 Task: Look for space in Côte-Saint-Luc, Canada from 9th June, 2023 to 16th June, 2023 for 2 adults in price range Rs.8000 to Rs.16000. Place can be entire place with 2 bedrooms having 2 beds and 1 bathroom. Property type can be house, flat, guest house. Booking option can be shelf check-in. Required host language is English.
Action: Mouse moved to (434, 87)
Screenshot: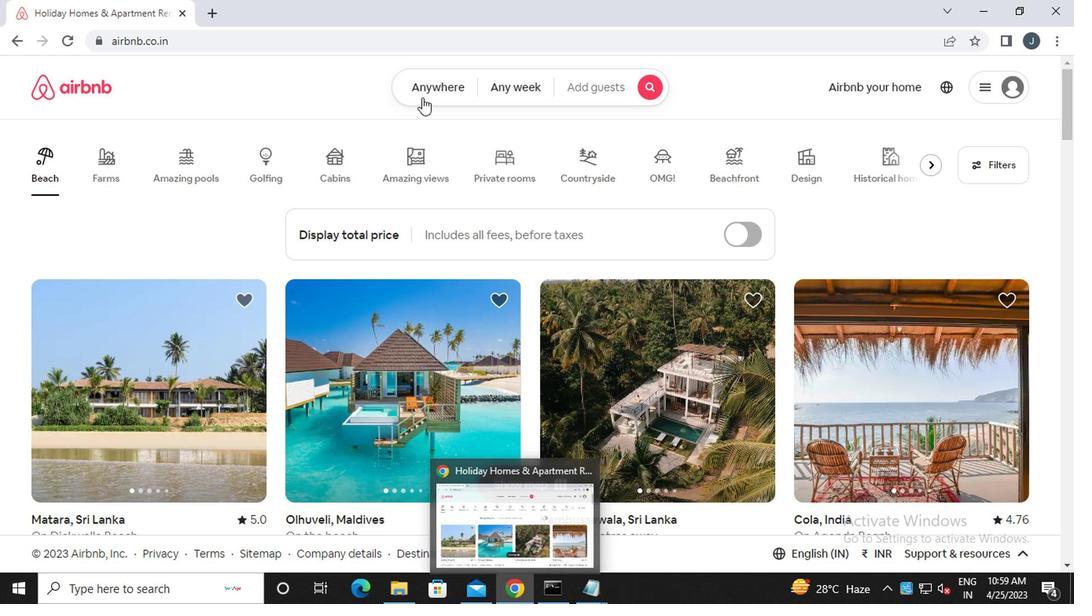 
Action: Mouse pressed left at (434, 87)
Screenshot: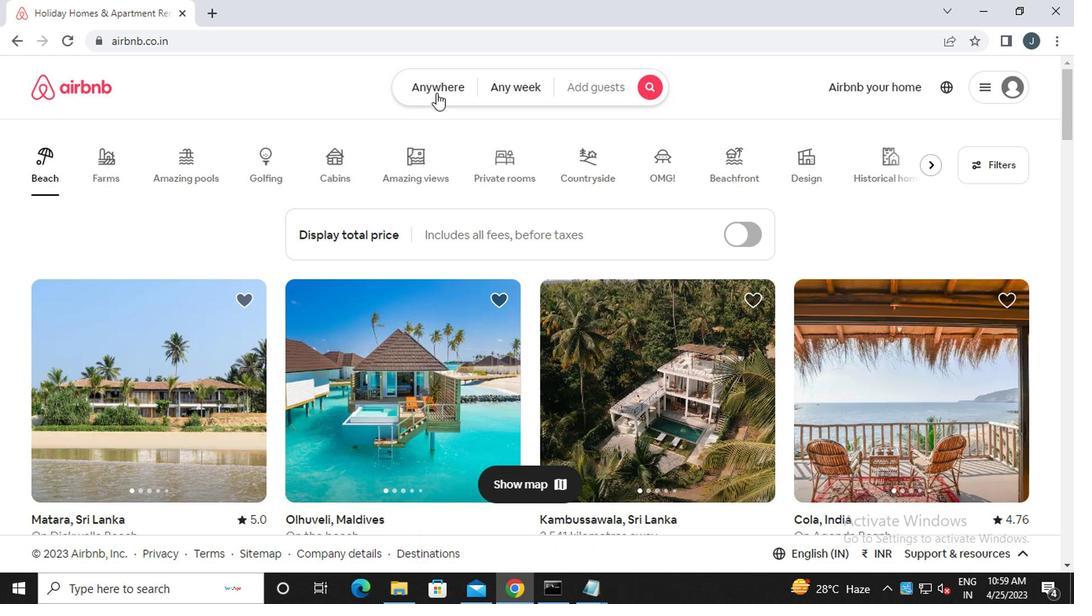 
Action: Mouse moved to (299, 146)
Screenshot: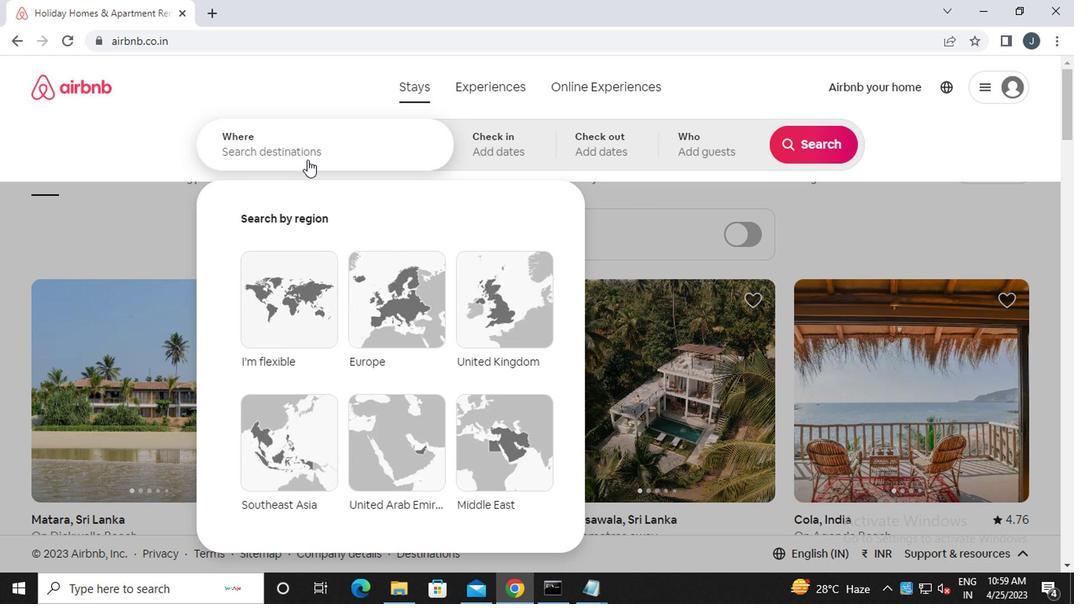 
Action: Mouse pressed left at (299, 146)
Screenshot: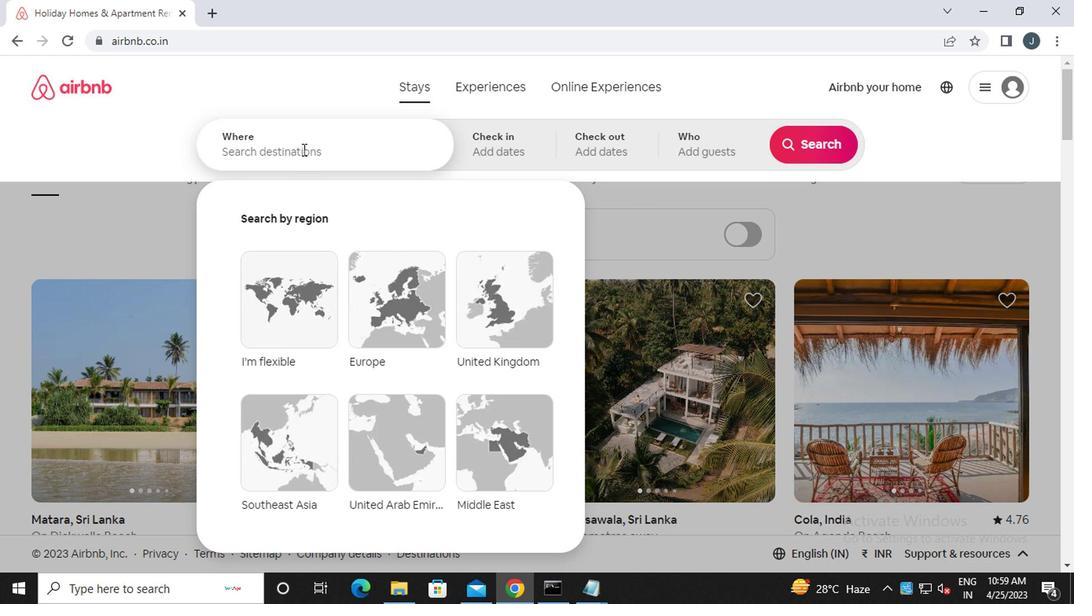 
Action: Key pressed c<Key.caps_lock>ote-<Key.caps_lock>s<Key.caps_lock>aint-<Key.caps_lock>luc,<Key.backspace><Key.backspace><Key.backspace><Key.caps_lock>uc,<Key.caps_lock>c<Key.caps_lock>anada
Screenshot: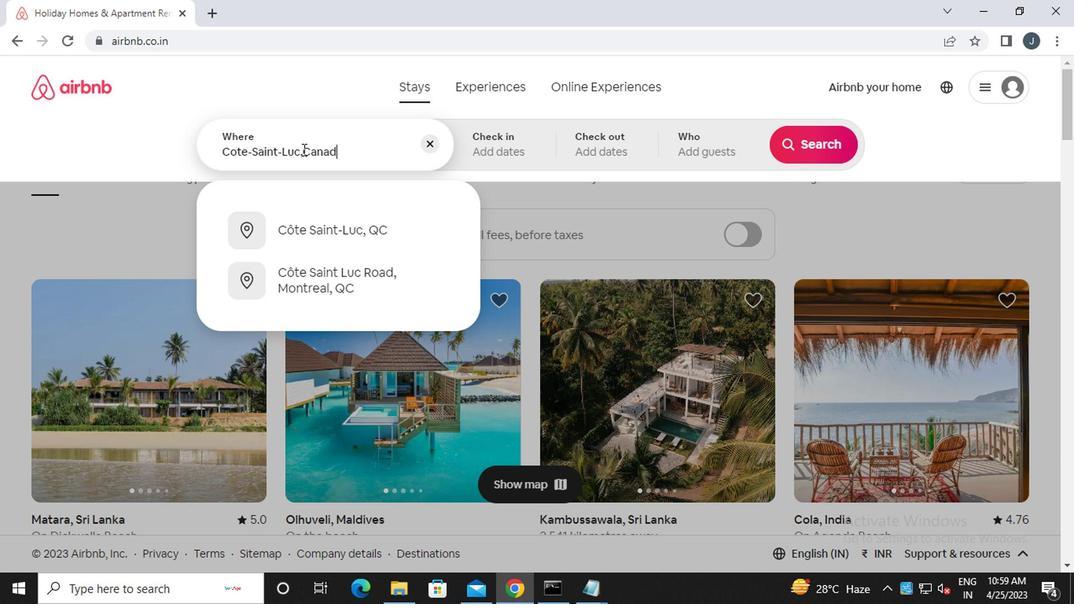 
Action: Mouse moved to (488, 142)
Screenshot: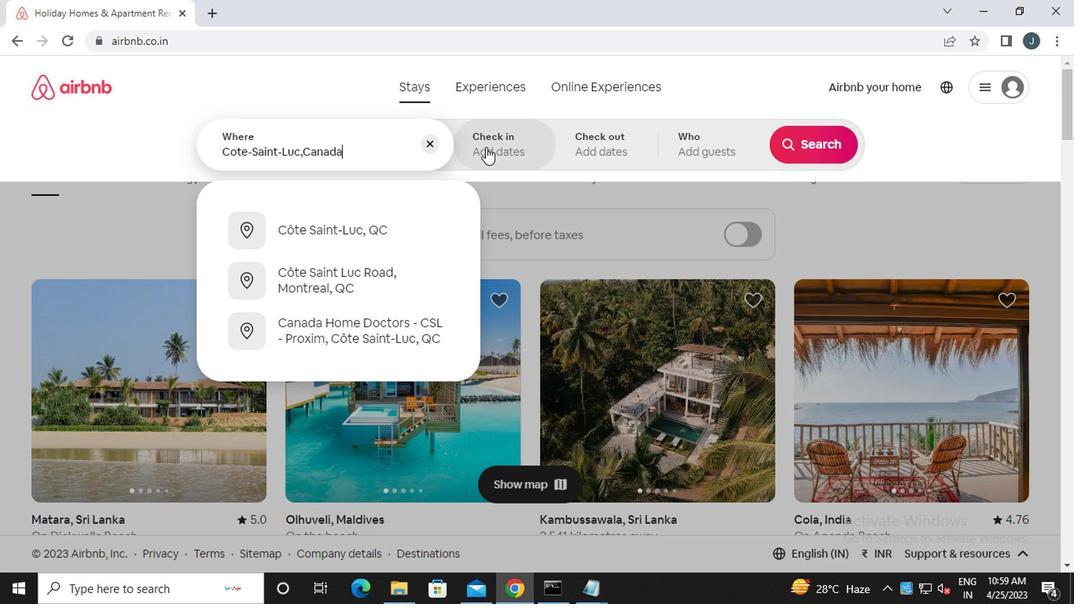 
Action: Mouse pressed left at (488, 142)
Screenshot: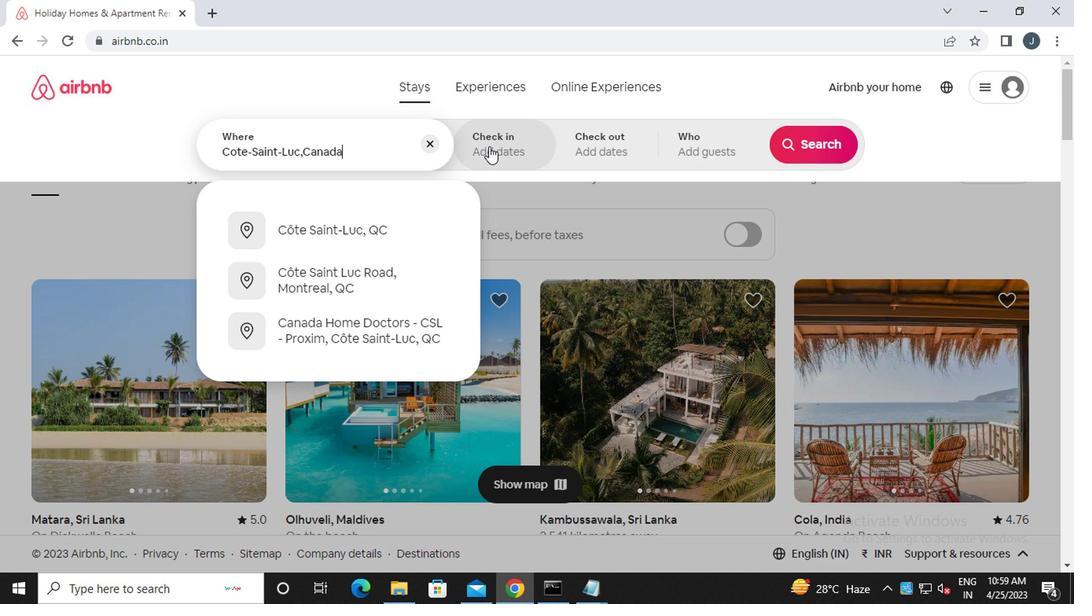 
Action: Mouse moved to (799, 271)
Screenshot: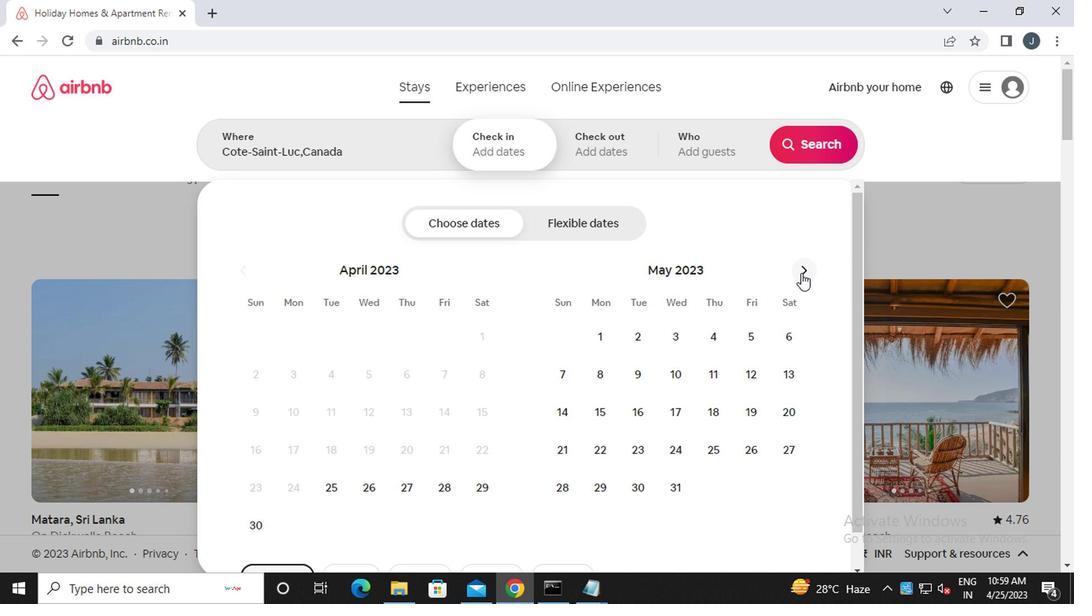 
Action: Mouse pressed left at (799, 271)
Screenshot: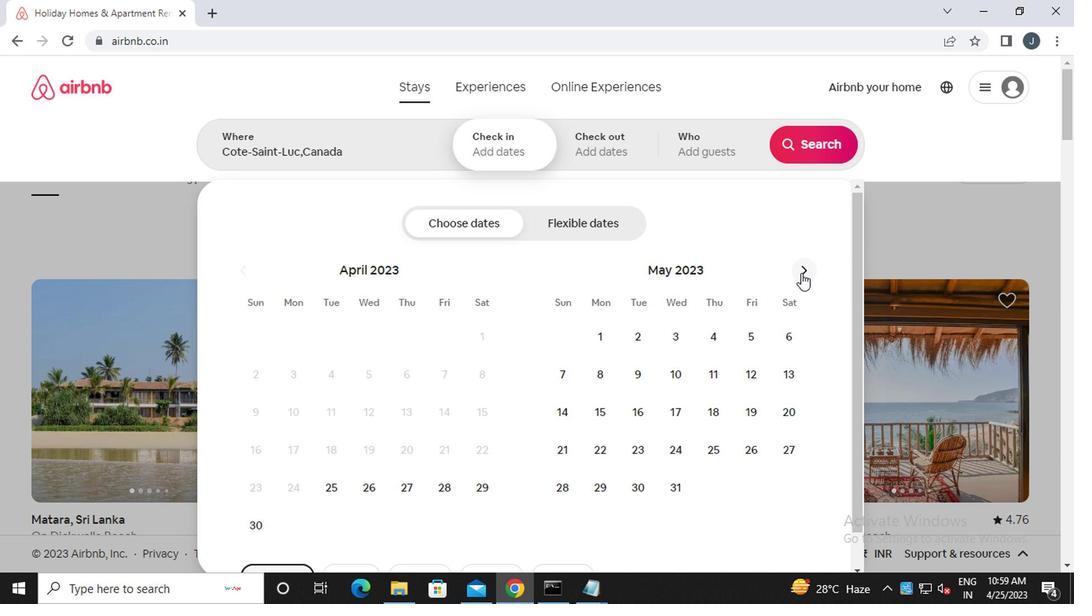 
Action: Mouse moved to (750, 378)
Screenshot: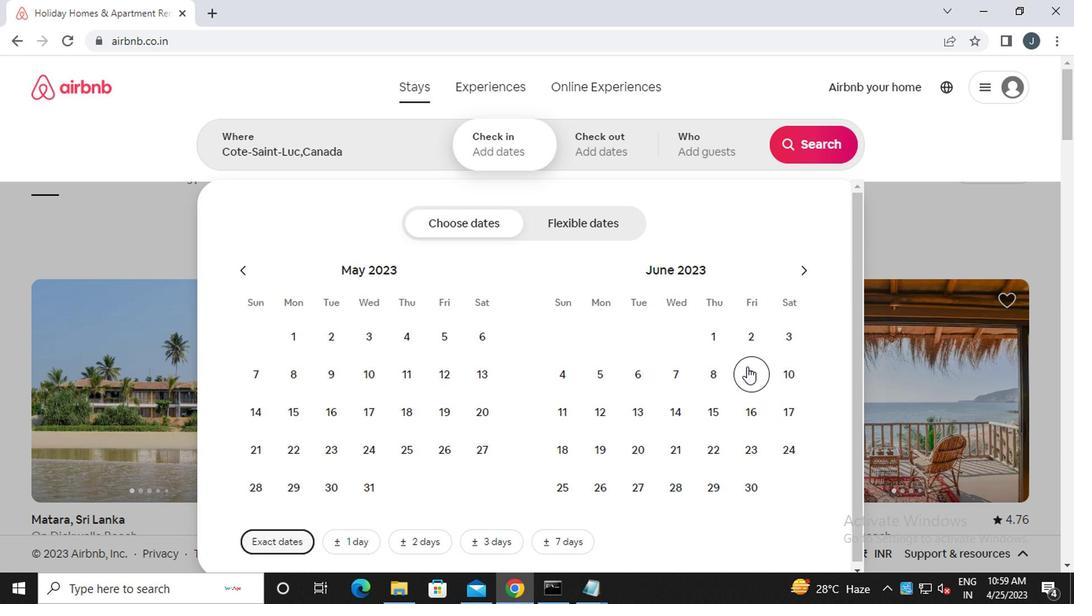 
Action: Mouse pressed left at (750, 378)
Screenshot: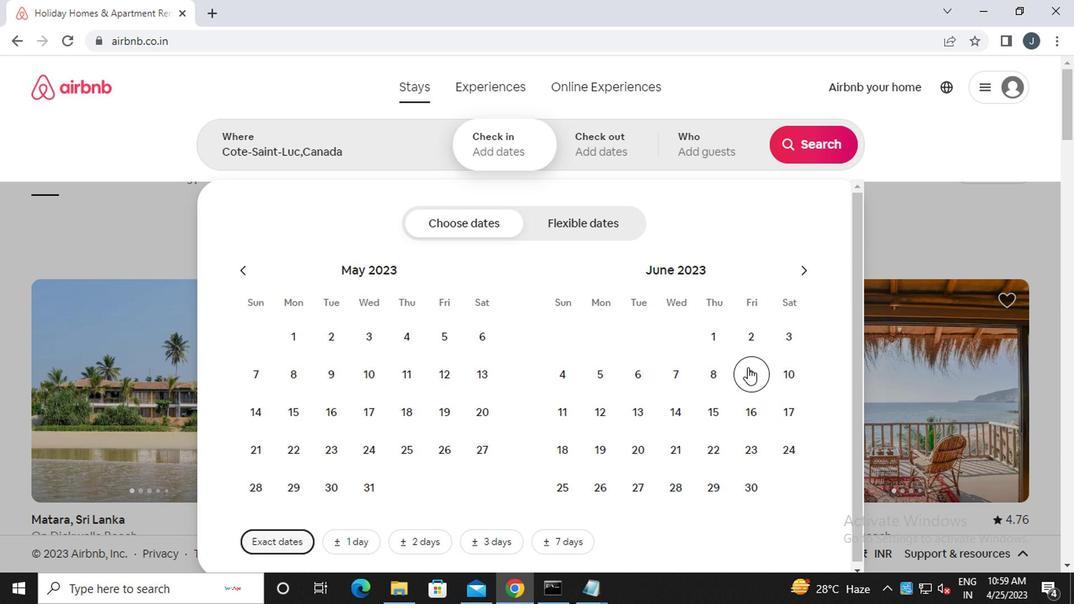 
Action: Mouse moved to (750, 412)
Screenshot: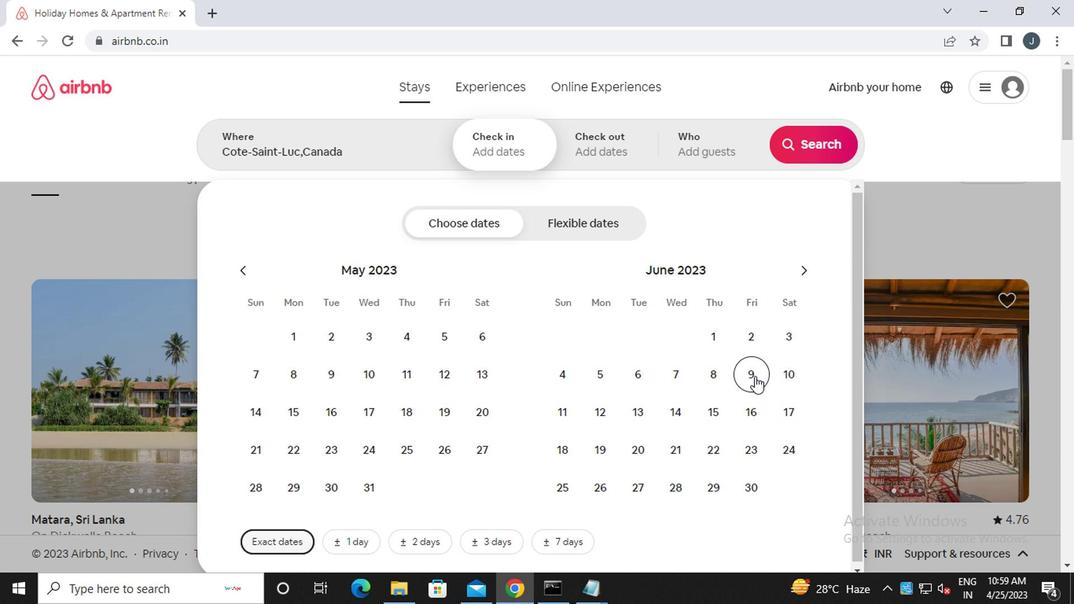 
Action: Mouse pressed left at (750, 412)
Screenshot: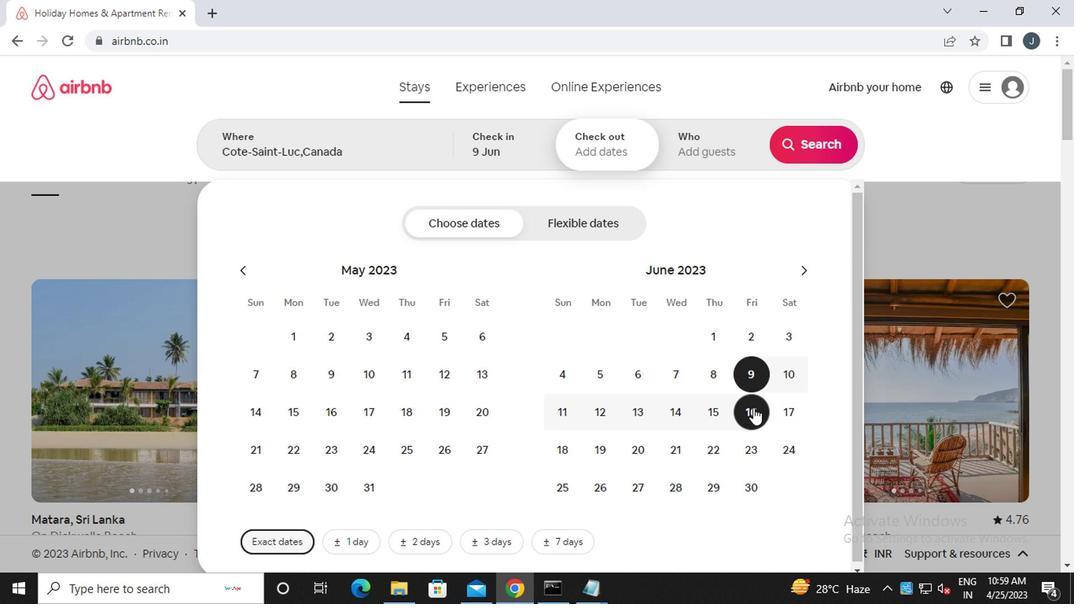 
Action: Mouse moved to (717, 152)
Screenshot: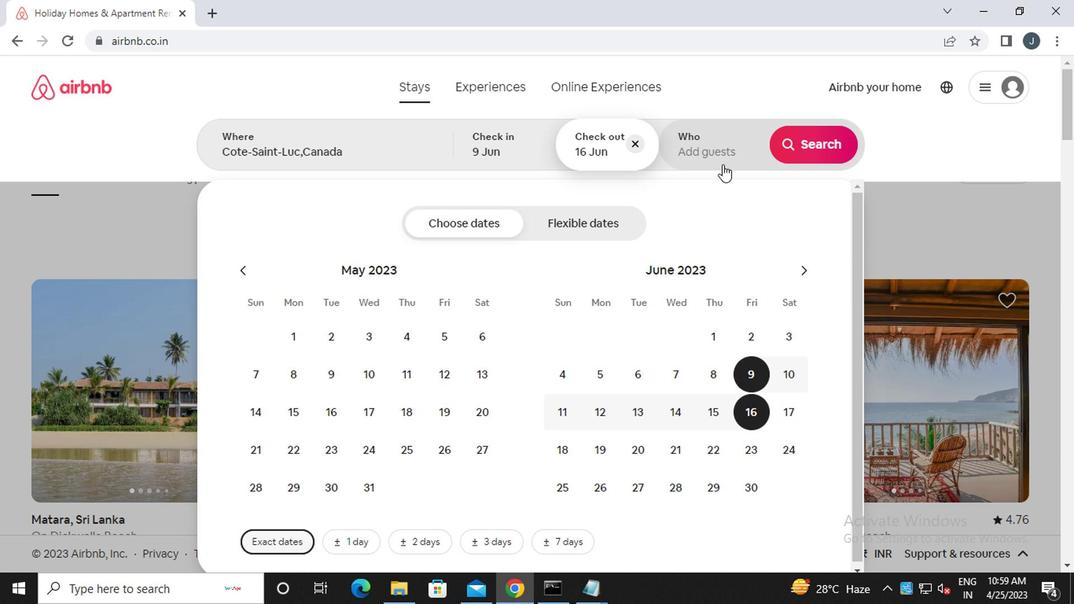 
Action: Mouse pressed left at (717, 152)
Screenshot: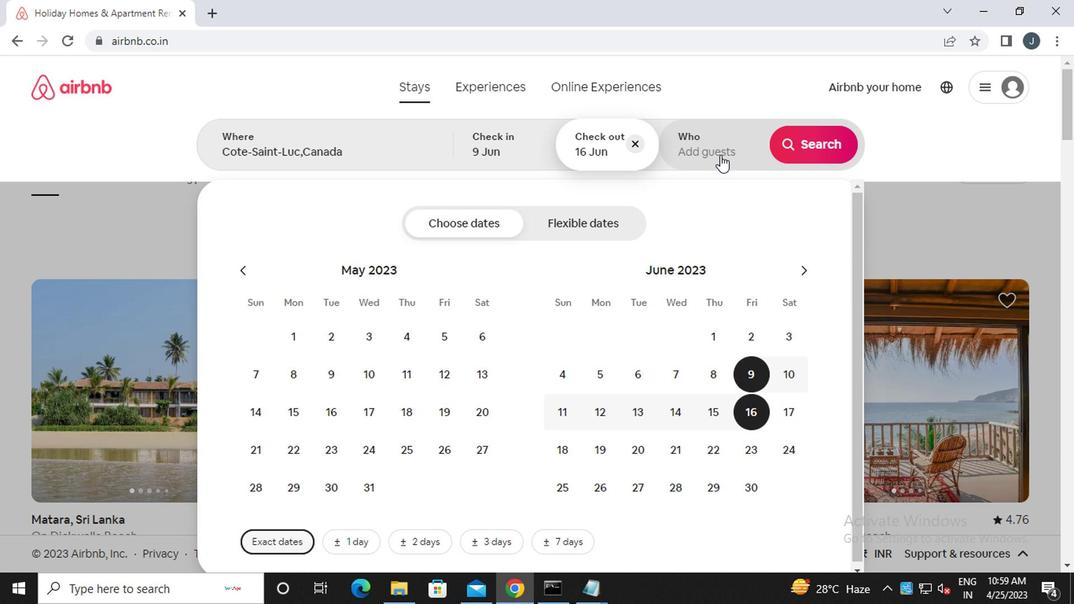 
Action: Mouse moved to (815, 235)
Screenshot: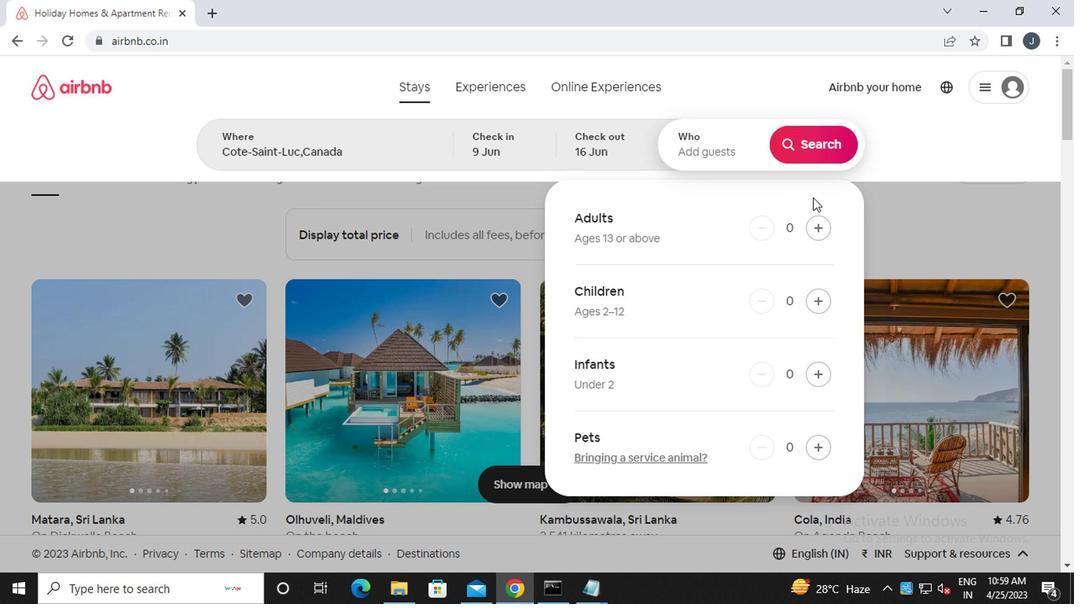 
Action: Mouse pressed left at (815, 235)
Screenshot: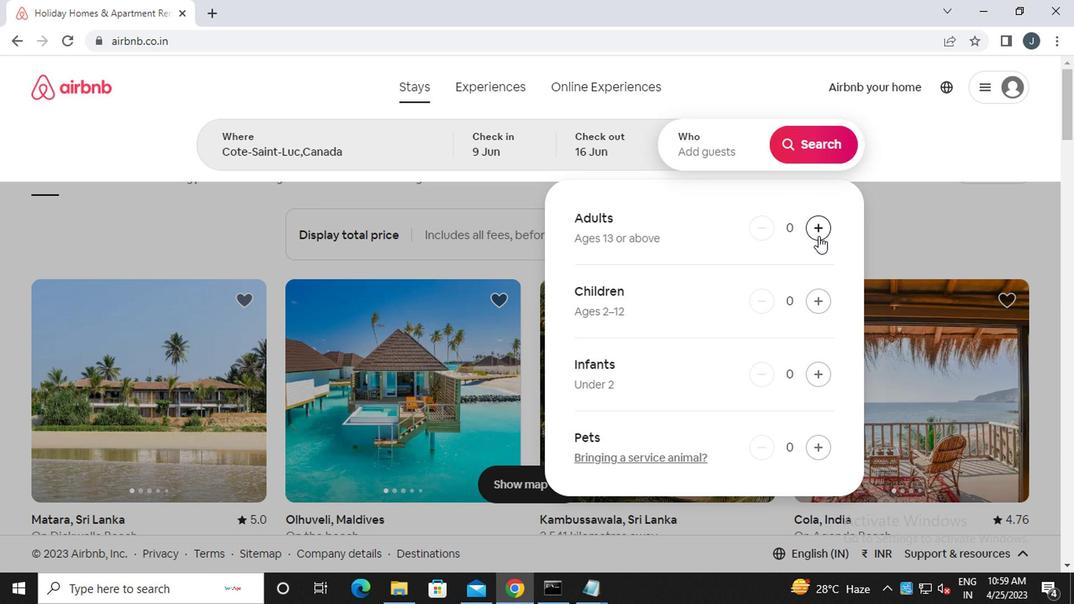 
Action: Mouse pressed left at (815, 235)
Screenshot: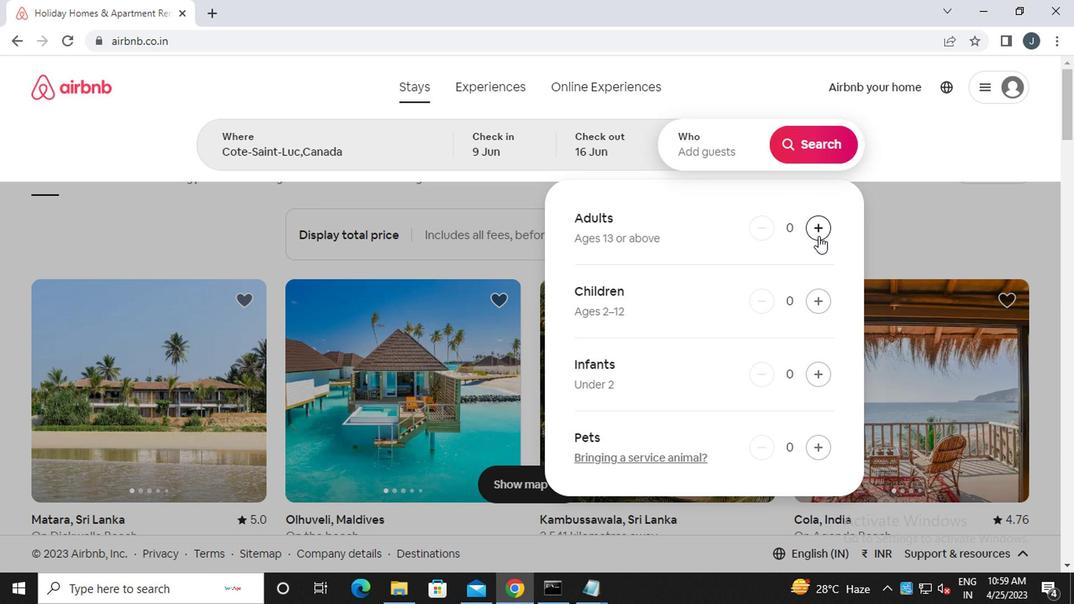 
Action: Mouse moved to (815, 143)
Screenshot: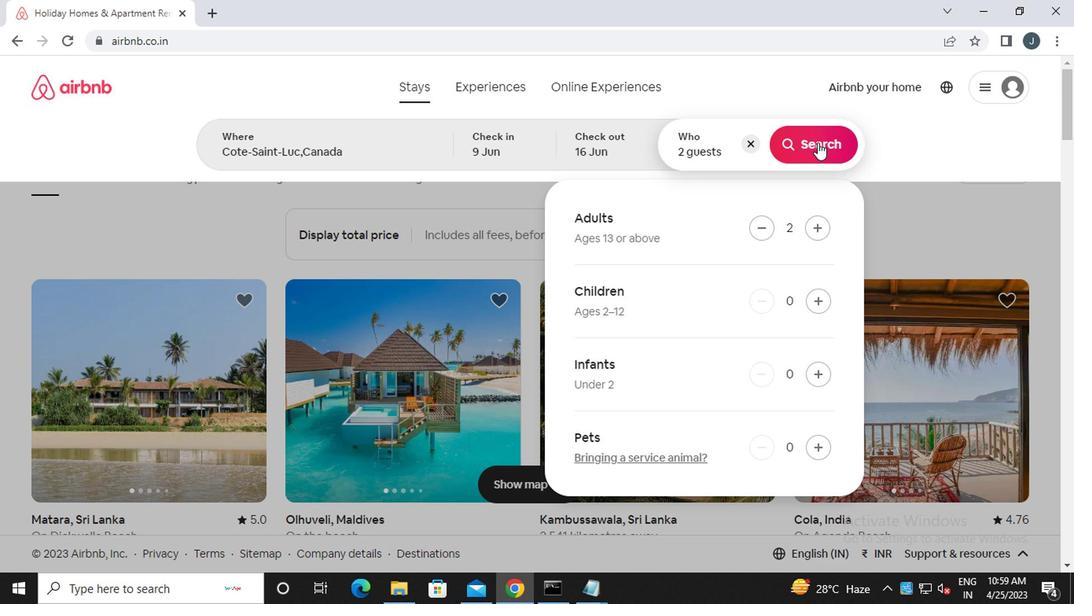 
Action: Mouse pressed left at (815, 143)
Screenshot: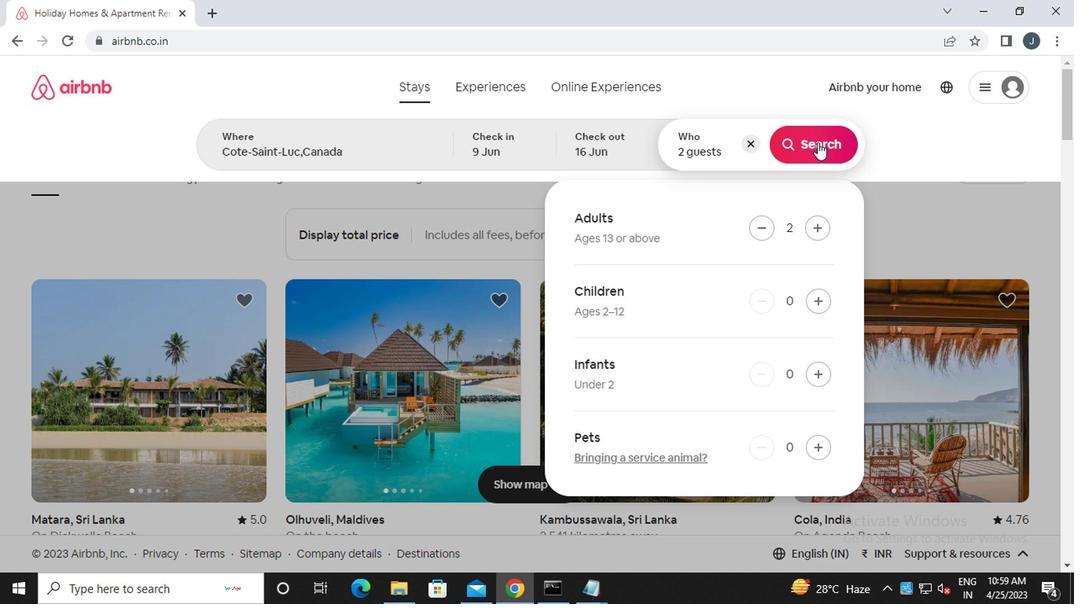 
Action: Mouse moved to (1020, 141)
Screenshot: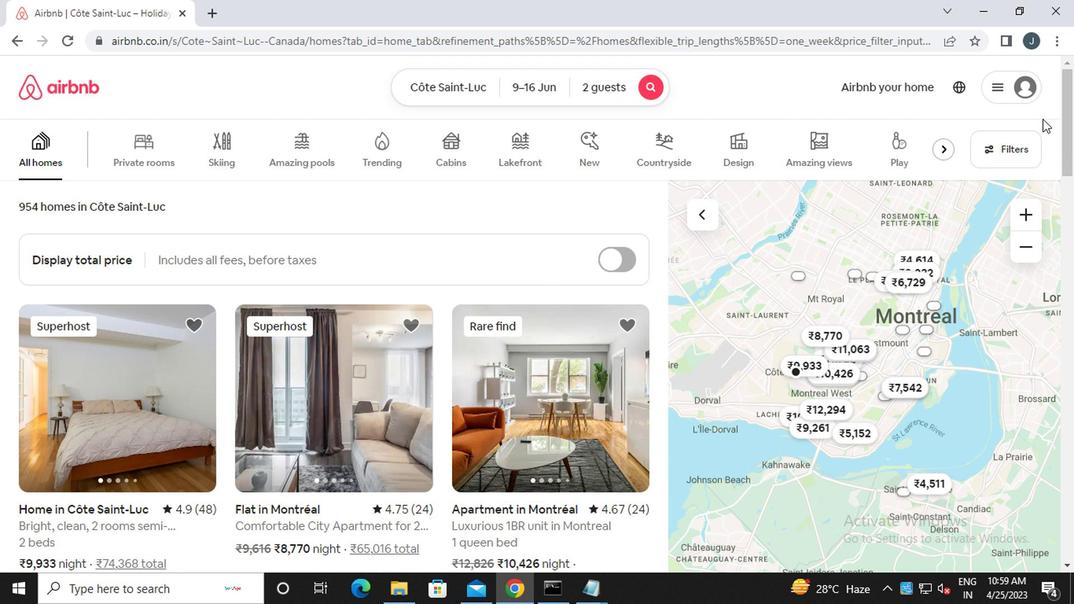 
Action: Mouse pressed left at (1020, 141)
Screenshot: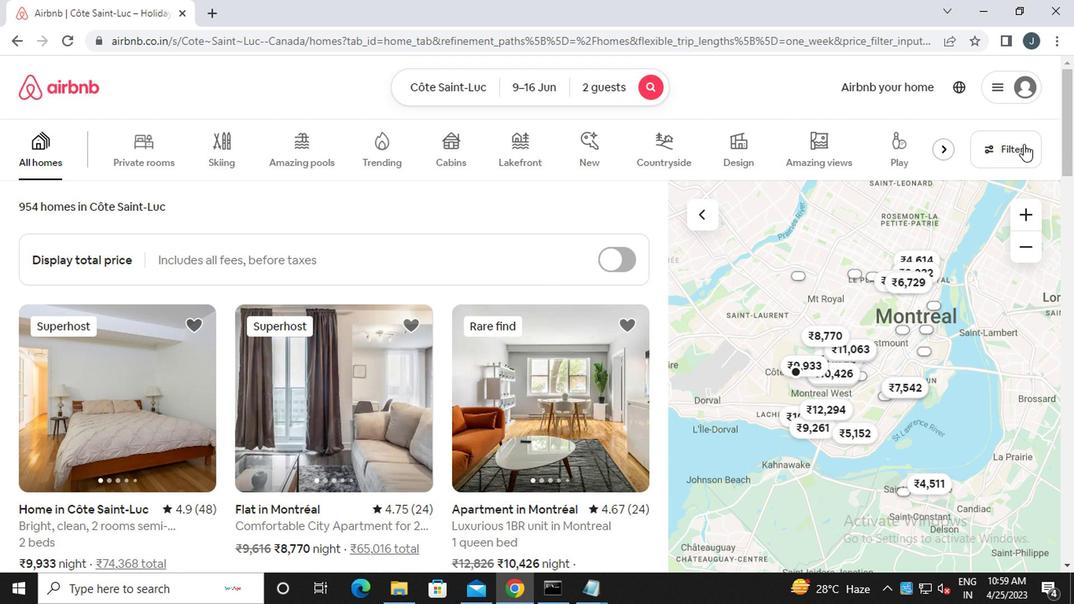 
Action: Mouse moved to (381, 354)
Screenshot: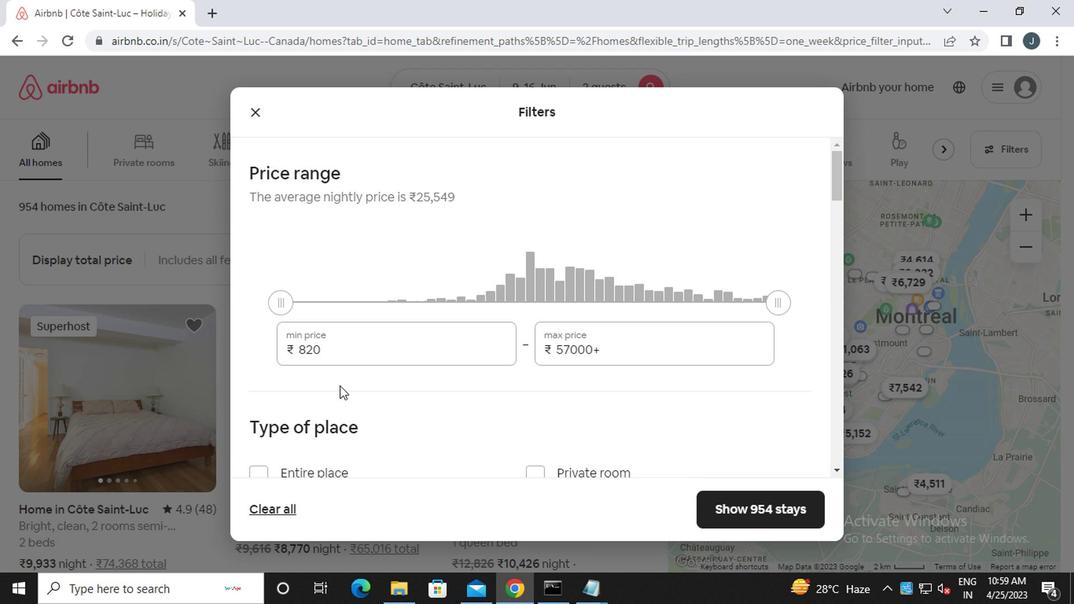
Action: Mouse pressed left at (381, 354)
Screenshot: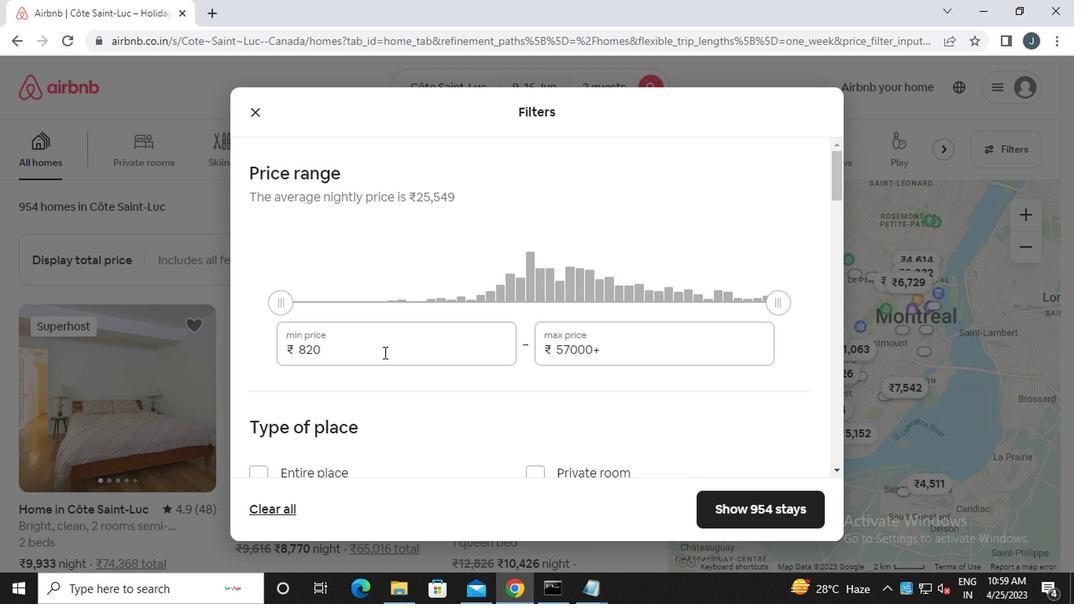 
Action: Mouse moved to (381, 352)
Screenshot: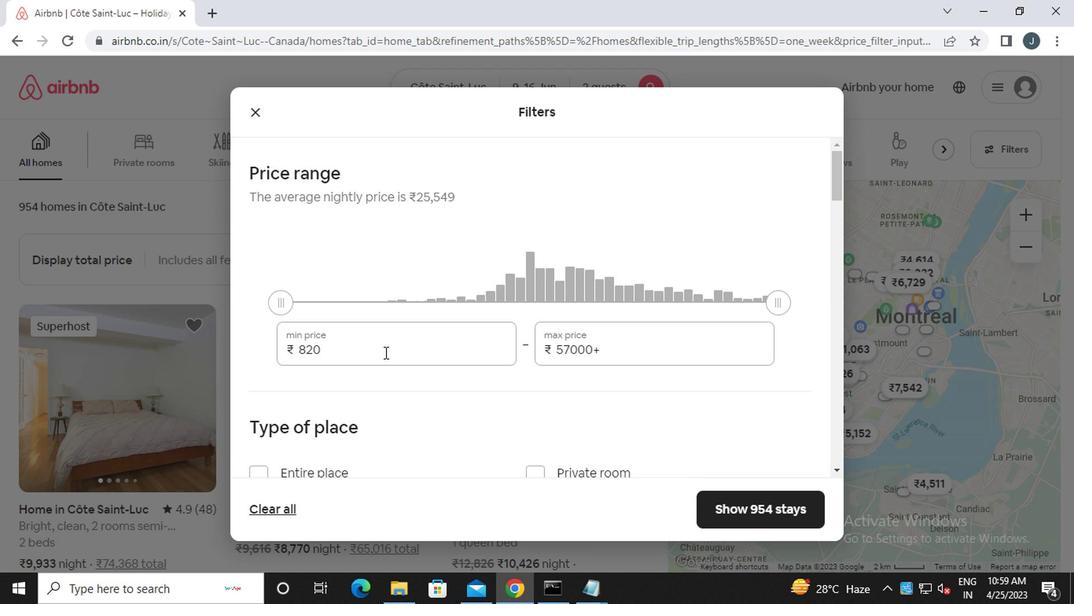 
Action: Key pressed <Key.backspace><Key.backspace><<96>><<96>><<96>>
Screenshot: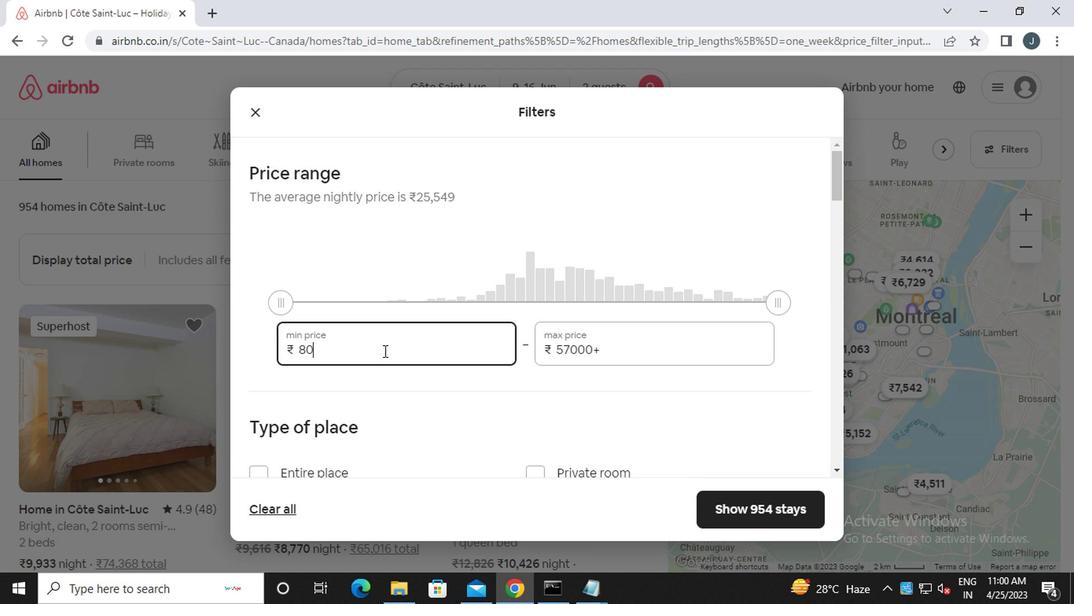
Action: Mouse moved to (625, 342)
Screenshot: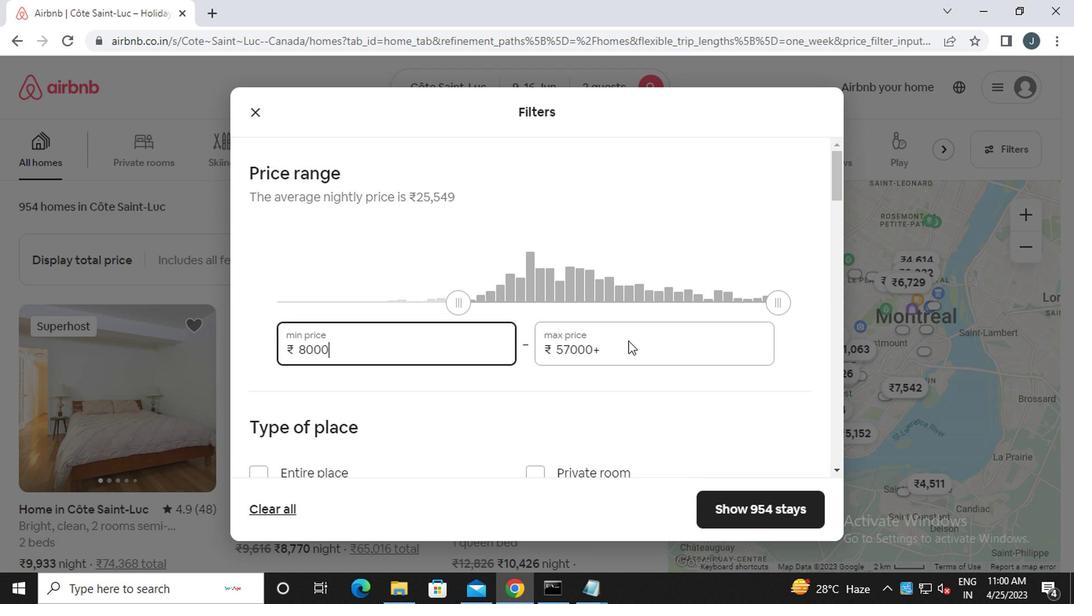 
Action: Mouse pressed left at (625, 342)
Screenshot: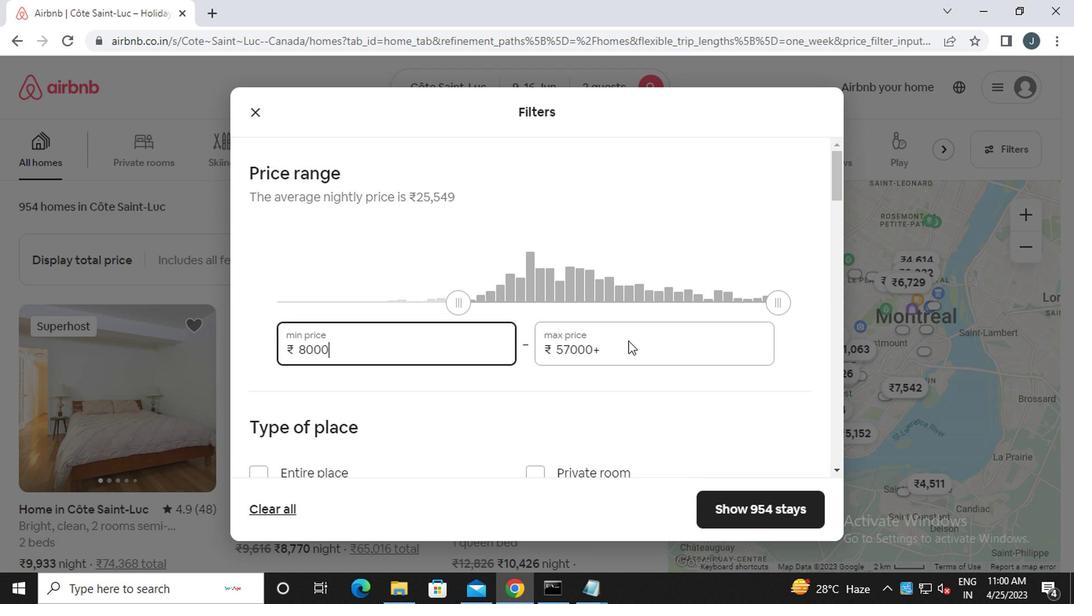 
Action: Mouse moved to (616, 341)
Screenshot: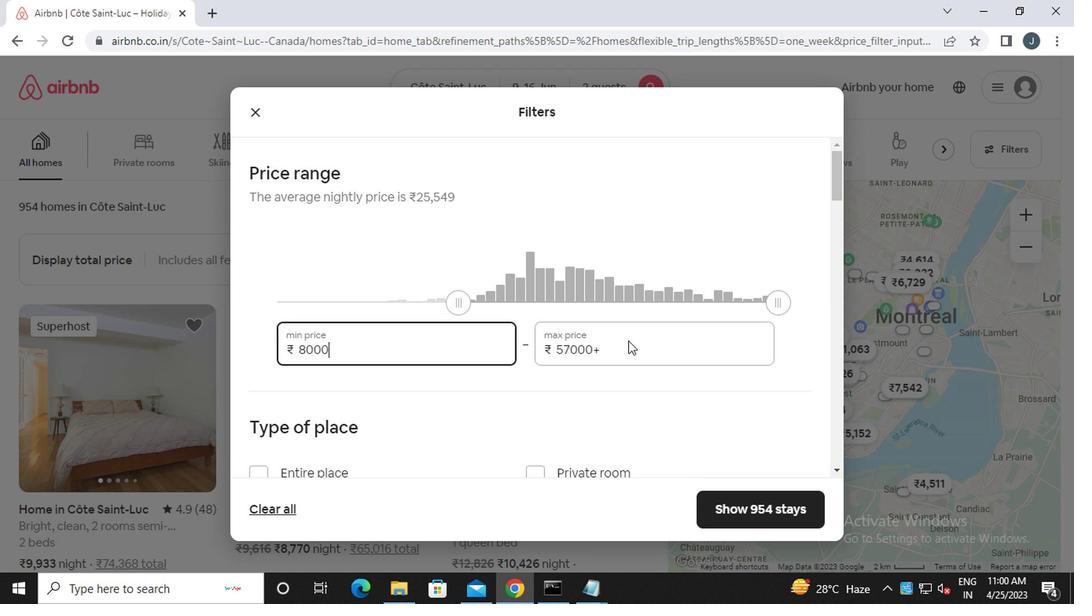 
Action: Key pressed <Key.backspace><Key.backspace><Key.backspace><Key.backspace><Key.backspace><Key.backspace><Key.backspace><Key.backspace><Key.backspace><Key.backspace><Key.backspace><Key.backspace><<97>><<102>><<96>><<96>><<96>>
Screenshot: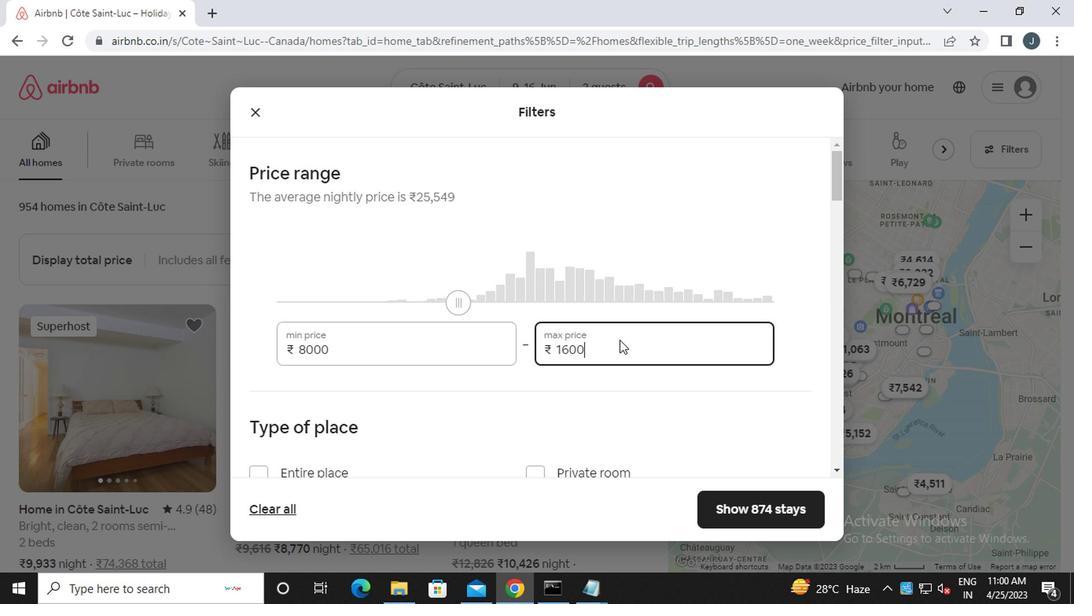 
Action: Mouse moved to (609, 346)
Screenshot: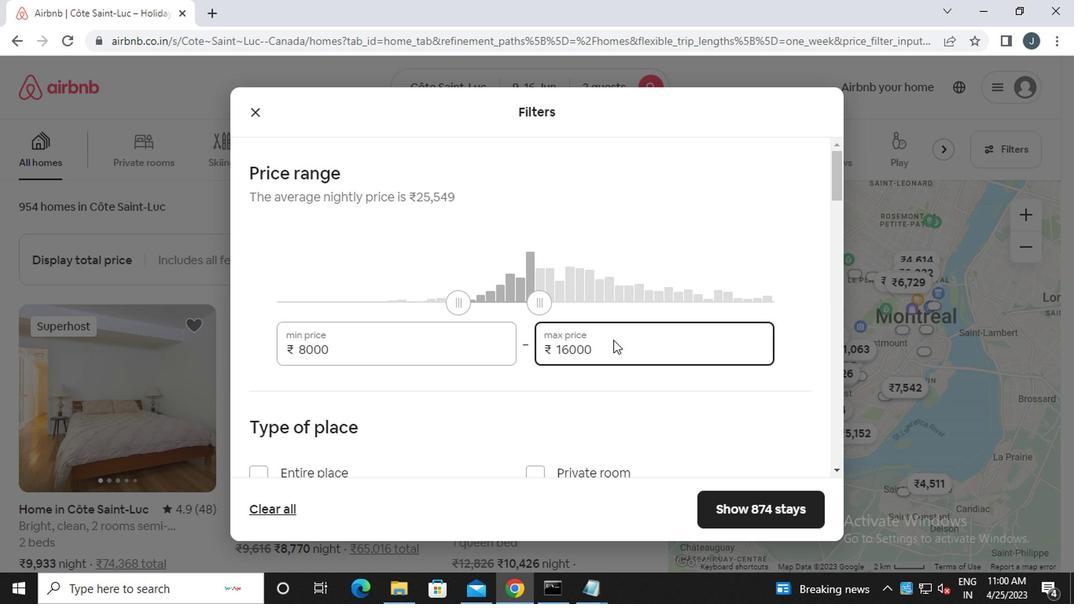 
Action: Mouse scrolled (609, 345) with delta (0, 0)
Screenshot: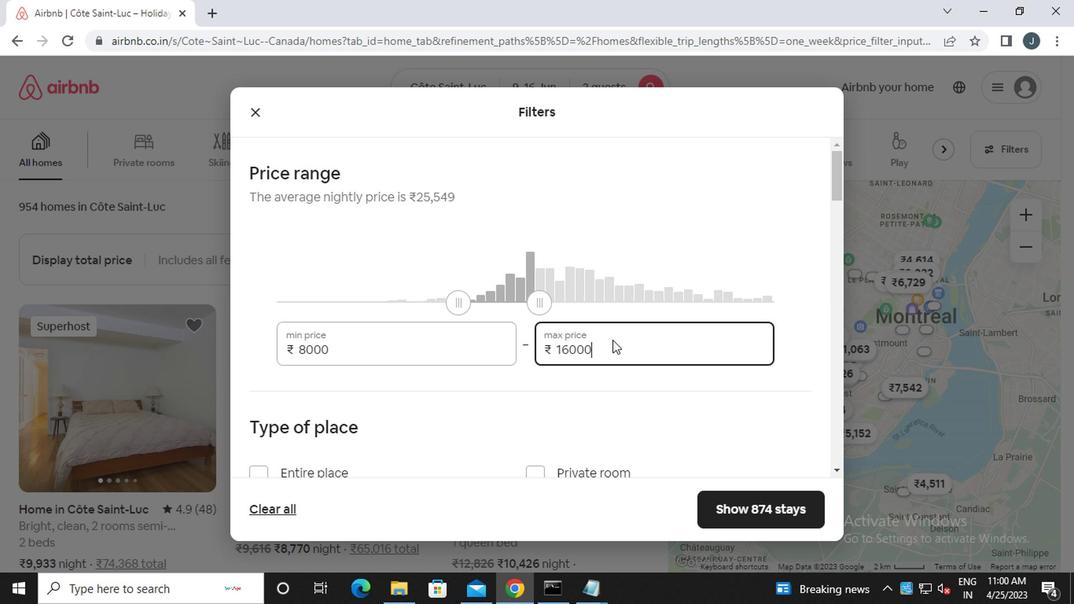 
Action: Mouse scrolled (609, 345) with delta (0, 0)
Screenshot: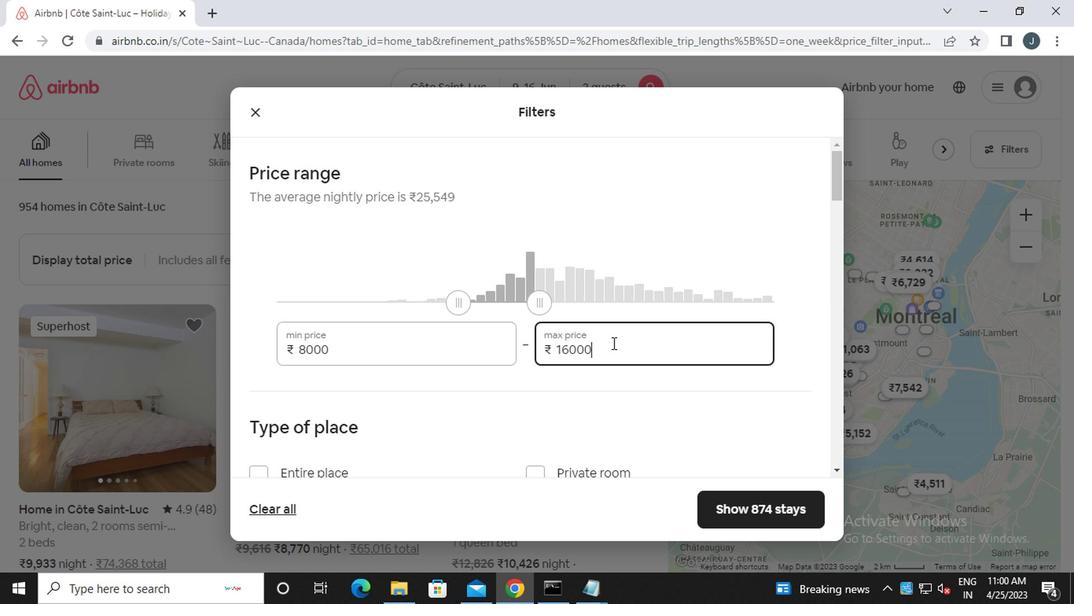
Action: Mouse scrolled (609, 345) with delta (0, 0)
Screenshot: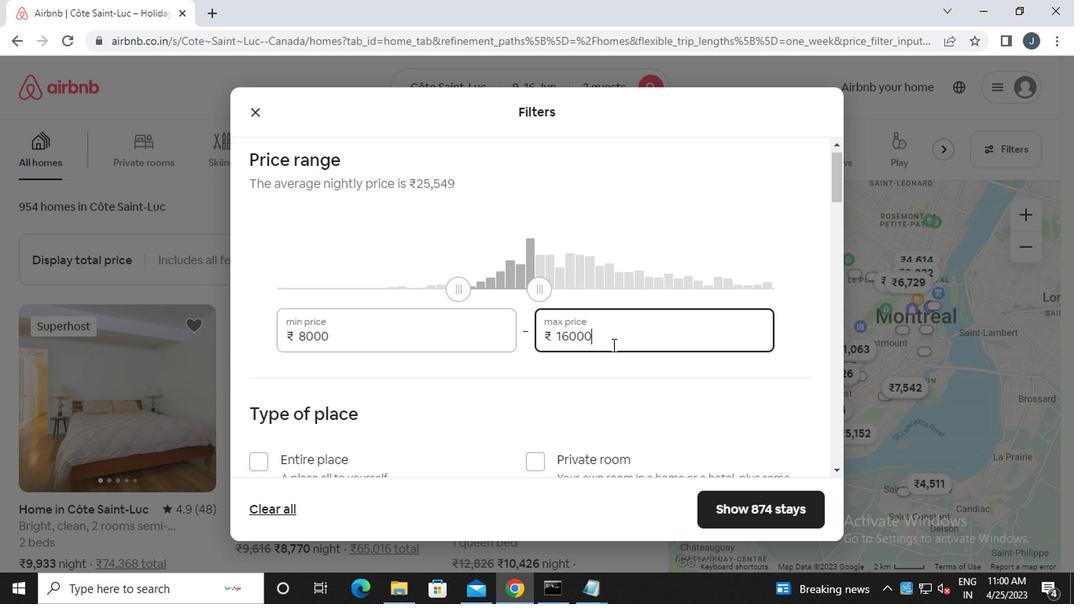 
Action: Mouse moved to (251, 233)
Screenshot: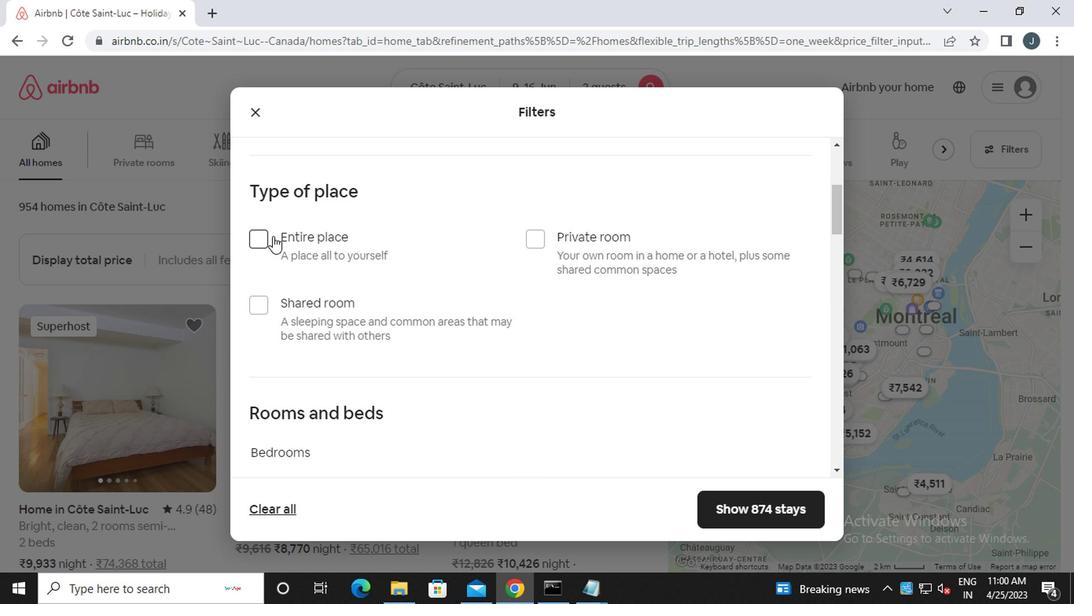 
Action: Mouse pressed left at (251, 233)
Screenshot: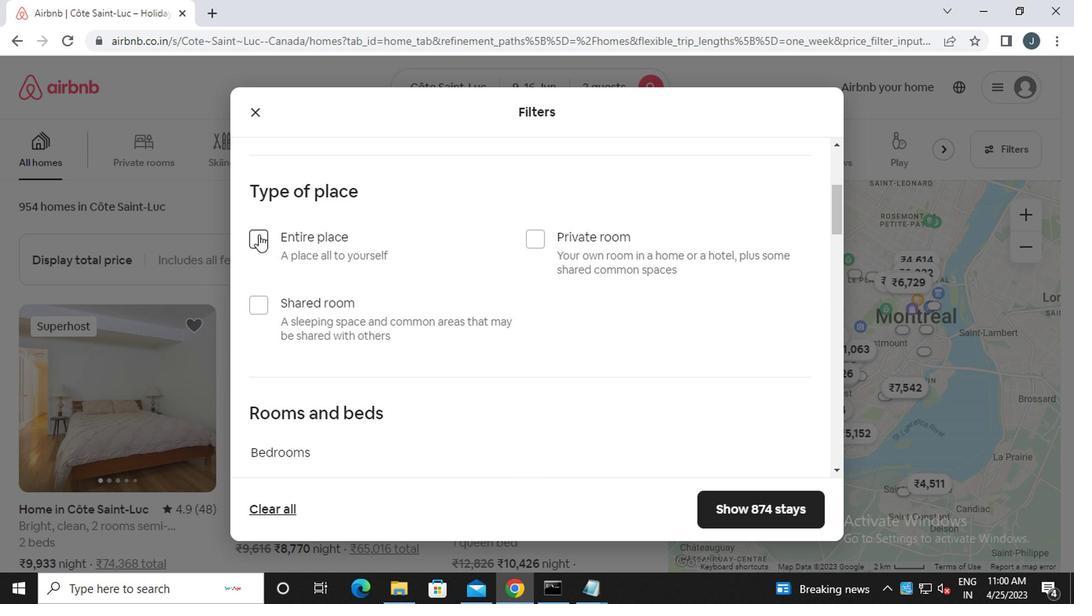 
Action: Mouse moved to (420, 303)
Screenshot: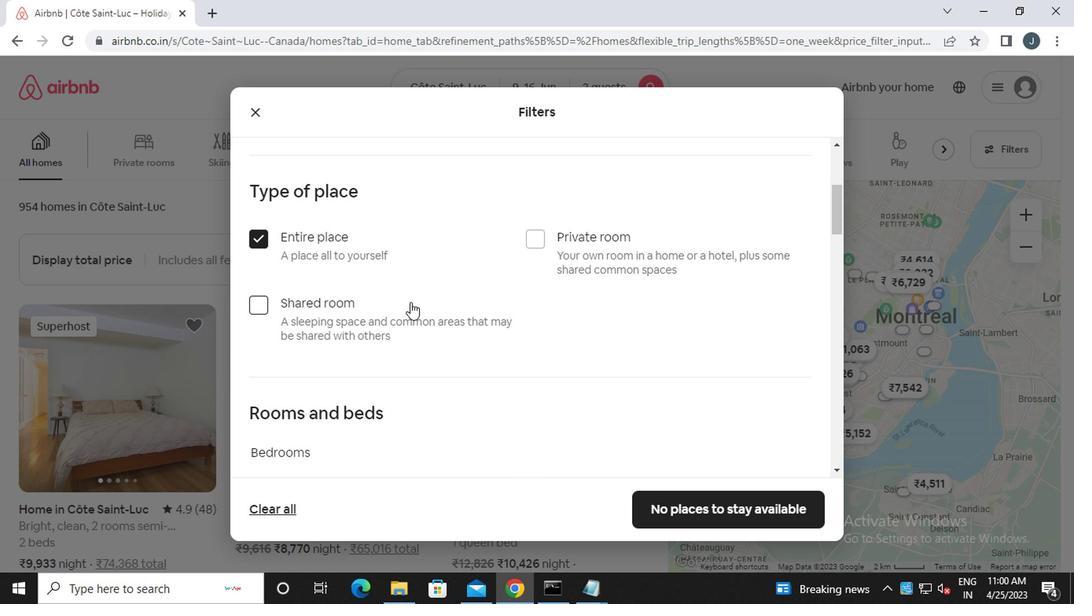 
Action: Mouse scrolled (420, 302) with delta (0, -1)
Screenshot: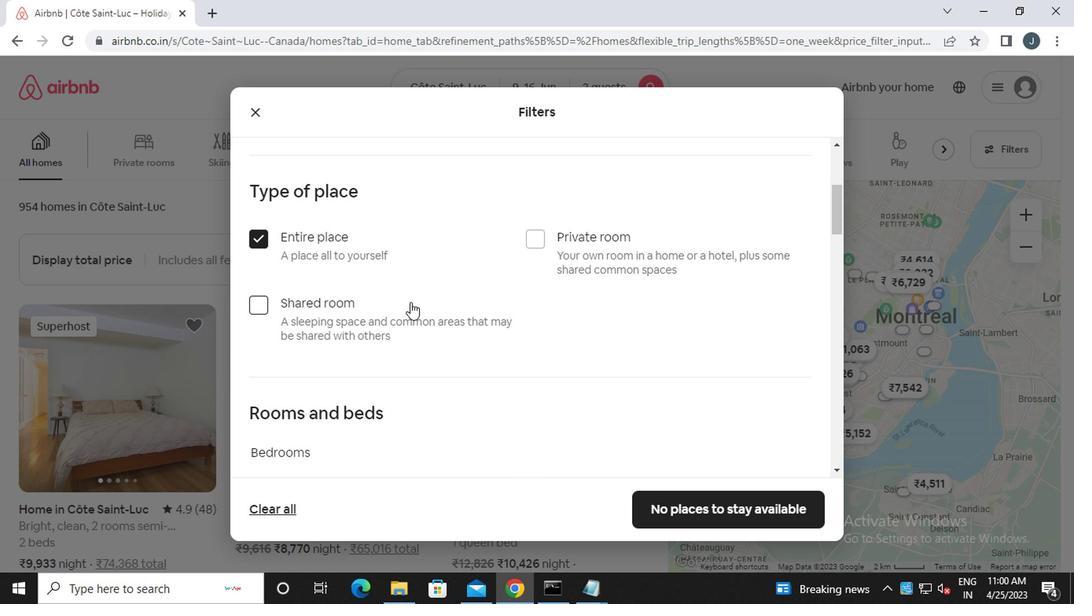 
Action: Mouse scrolled (420, 302) with delta (0, -1)
Screenshot: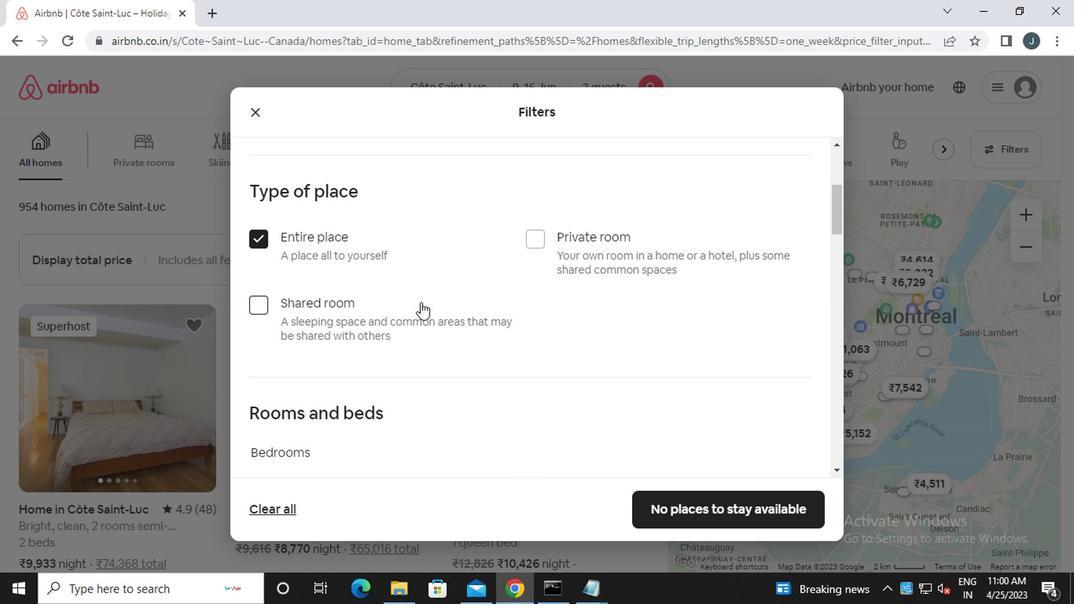 
Action: Mouse scrolled (420, 302) with delta (0, -1)
Screenshot: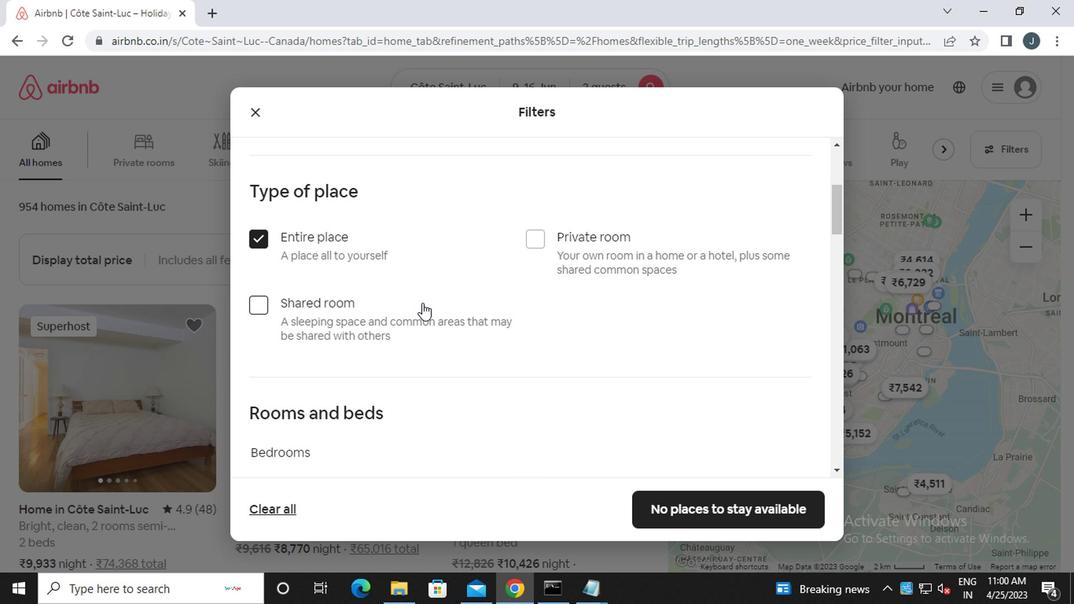 
Action: Mouse moved to (384, 265)
Screenshot: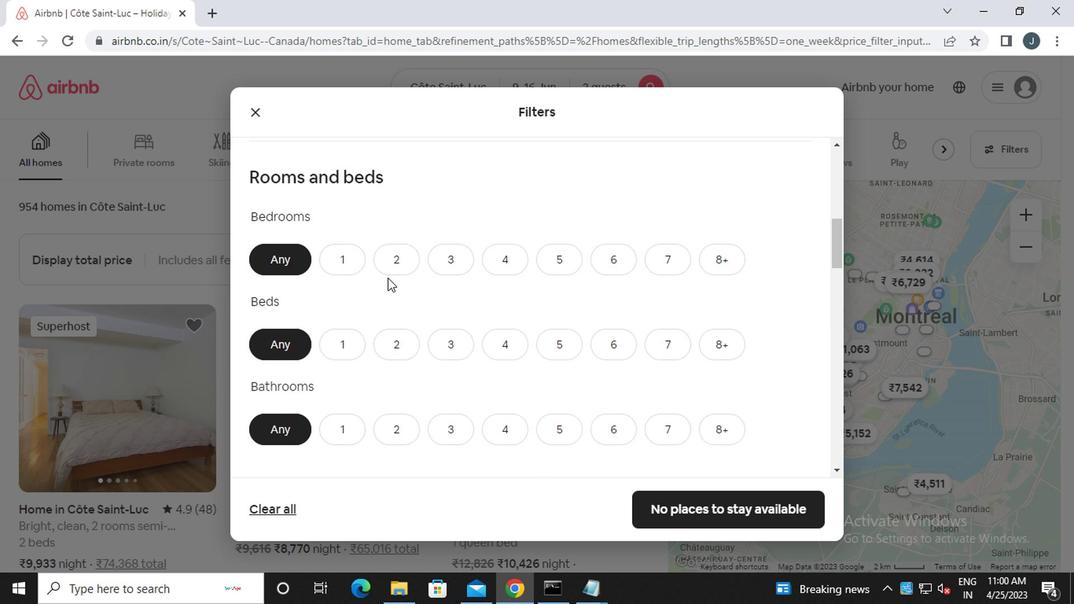 
Action: Mouse pressed left at (384, 265)
Screenshot: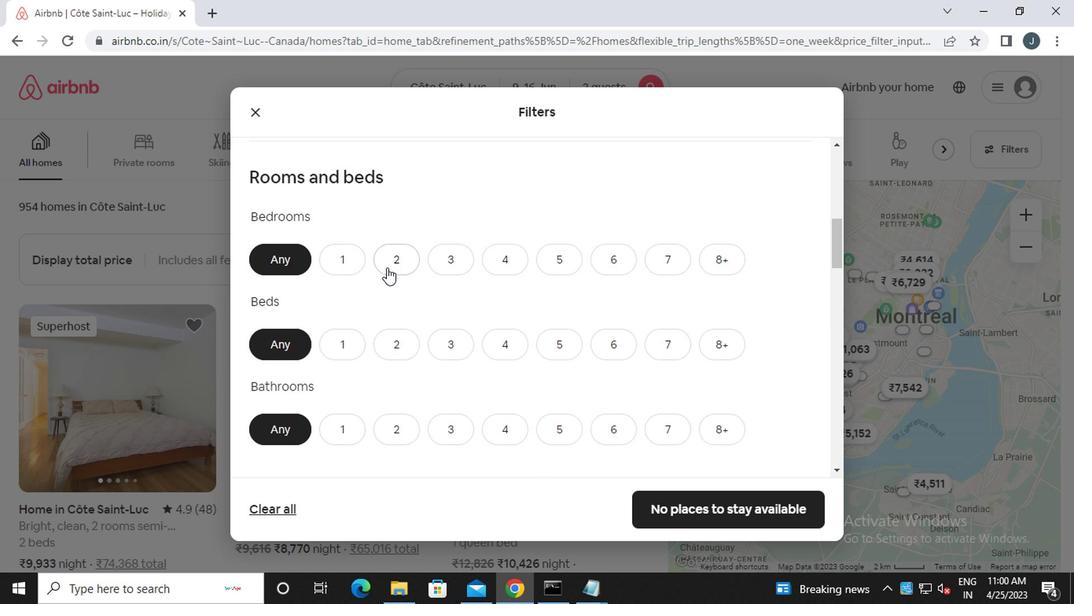 
Action: Mouse moved to (387, 340)
Screenshot: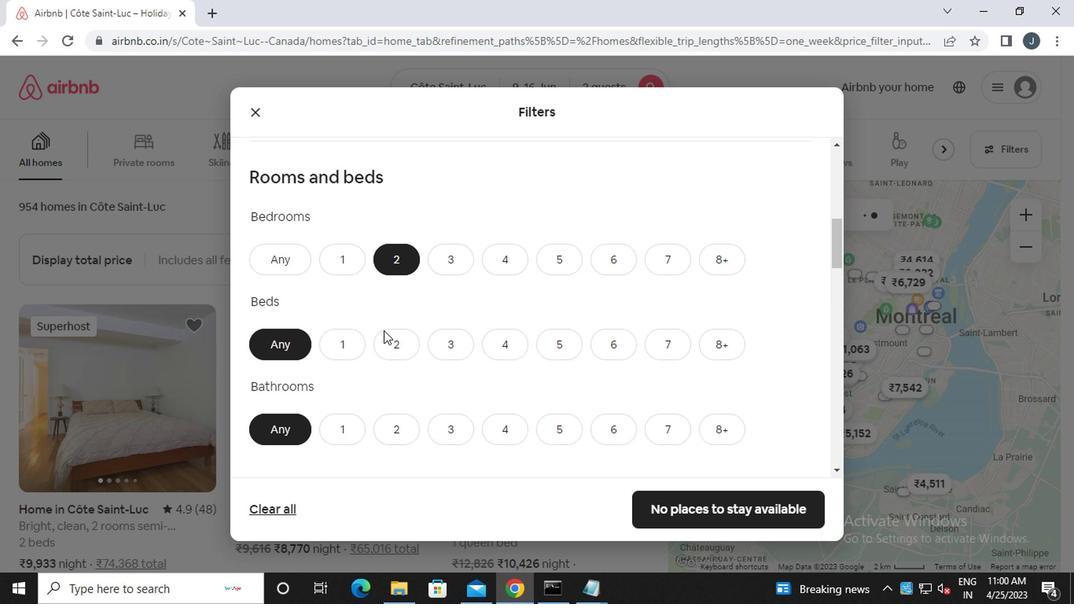 
Action: Mouse pressed left at (387, 340)
Screenshot: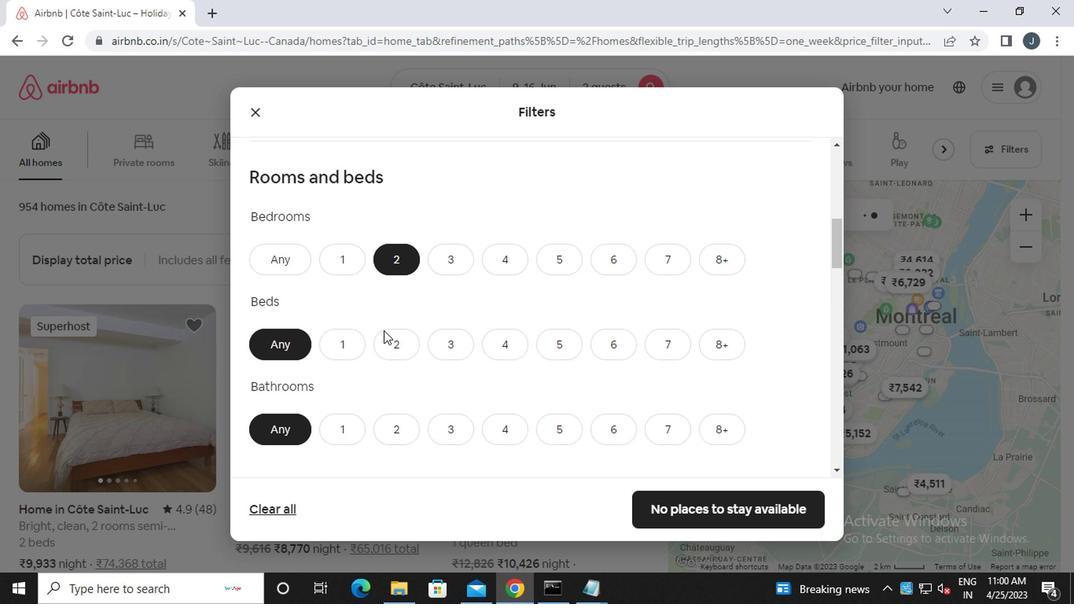 
Action: Mouse moved to (350, 438)
Screenshot: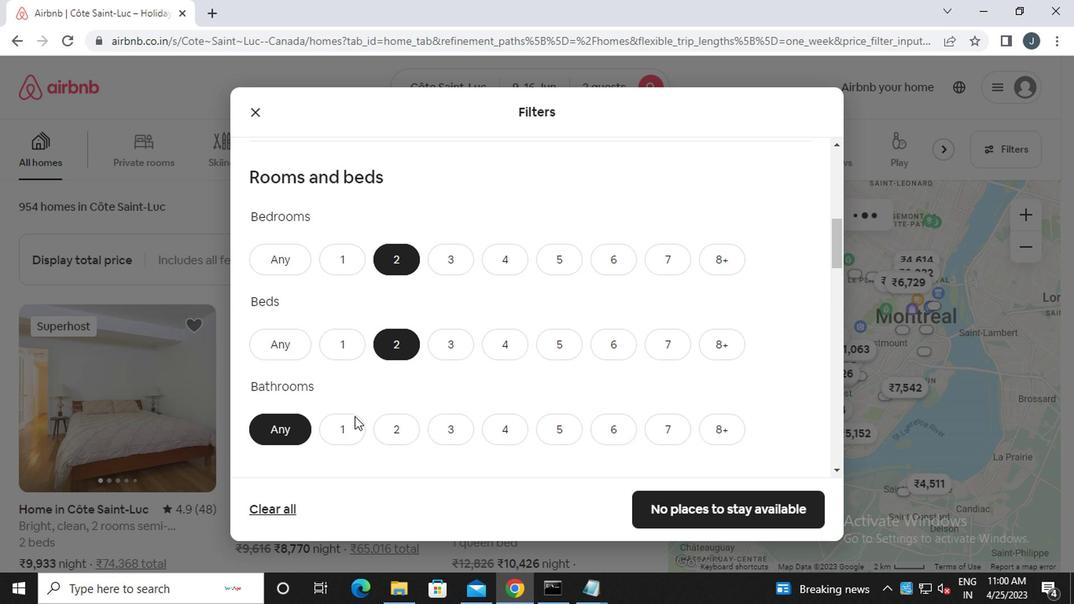 
Action: Mouse pressed left at (350, 438)
Screenshot: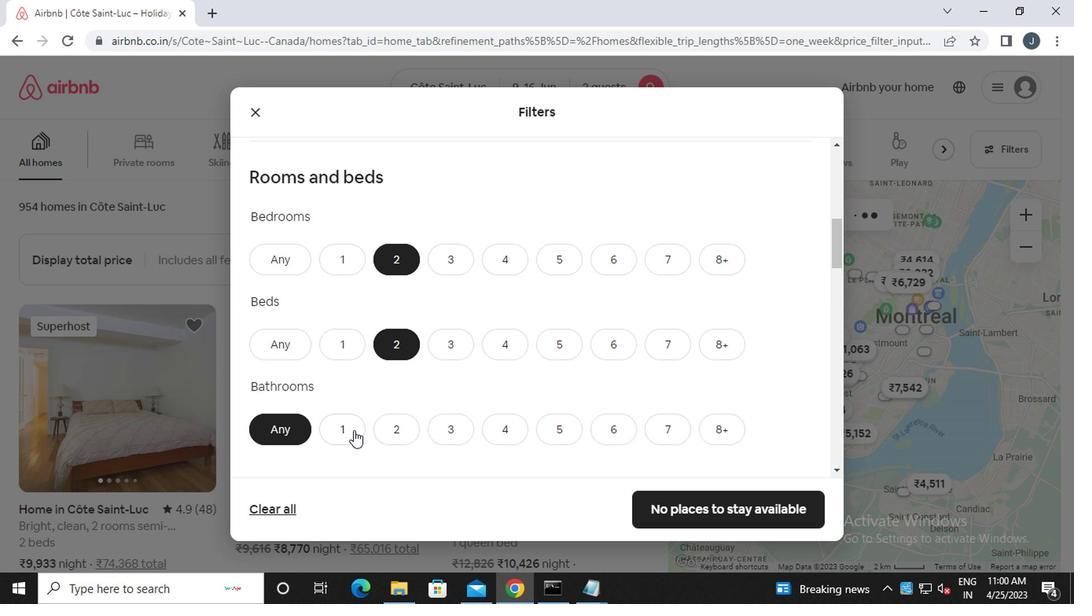 
Action: Mouse moved to (328, 426)
Screenshot: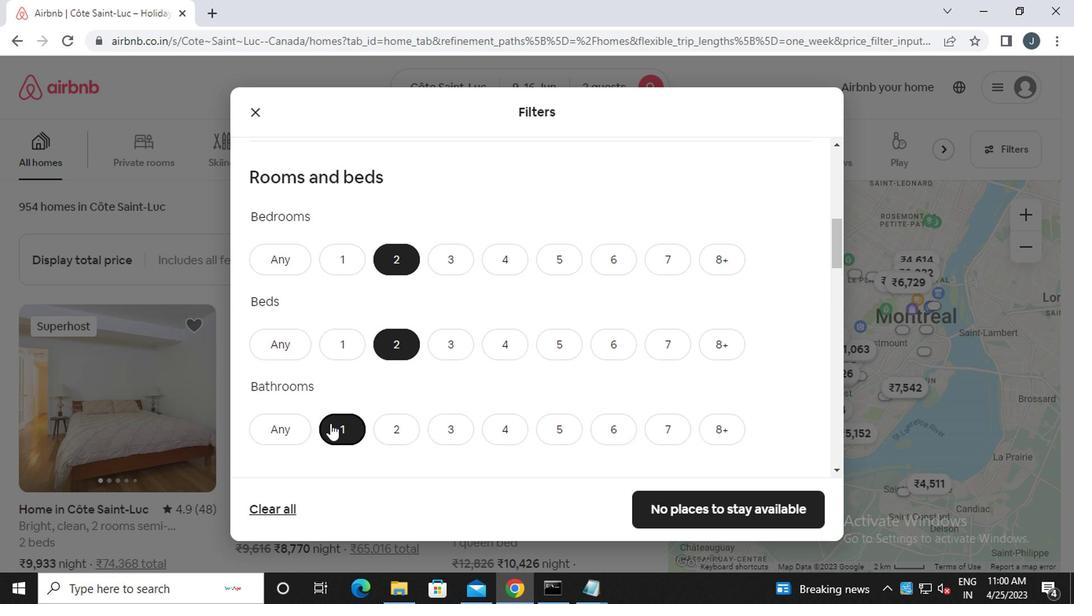 
Action: Mouse scrolled (328, 426) with delta (0, 0)
Screenshot: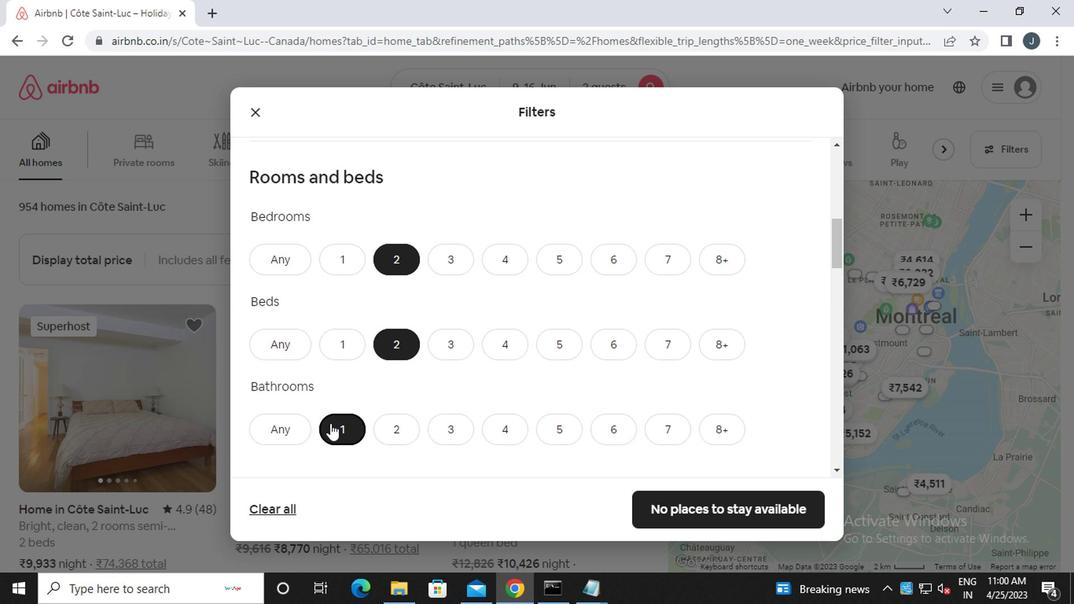 
Action: Mouse scrolled (328, 426) with delta (0, 0)
Screenshot: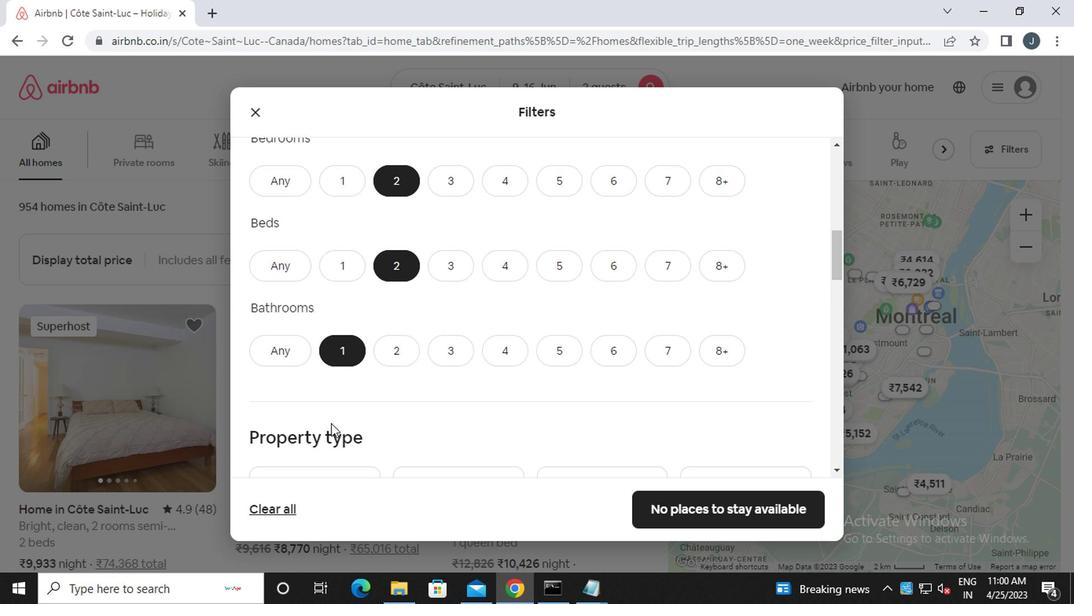 
Action: Mouse scrolled (328, 426) with delta (0, 0)
Screenshot: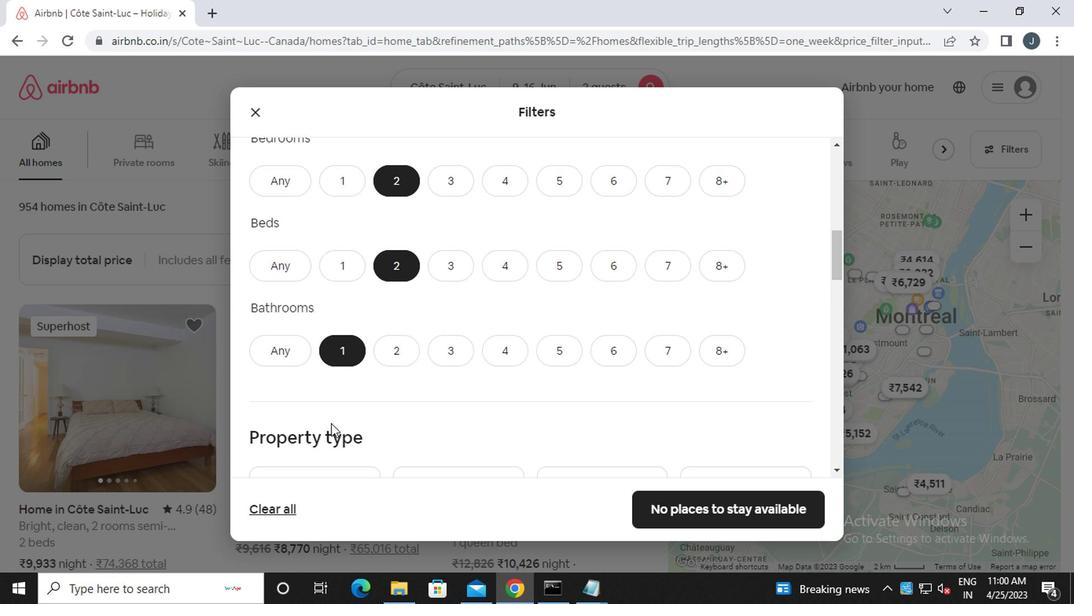 
Action: Mouse moved to (320, 384)
Screenshot: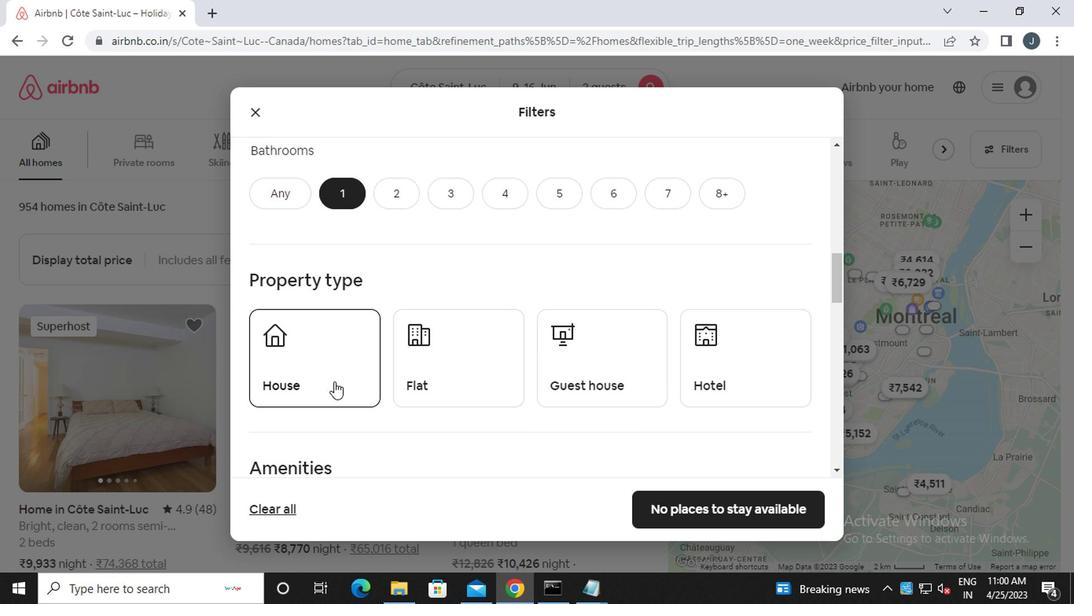 
Action: Mouse pressed left at (320, 384)
Screenshot: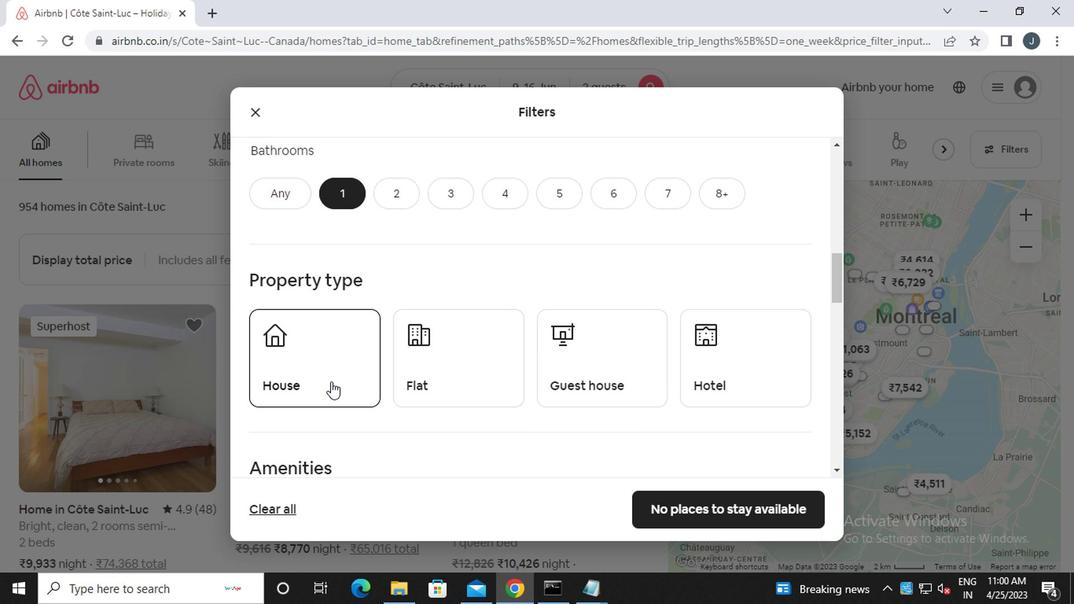 
Action: Mouse moved to (414, 378)
Screenshot: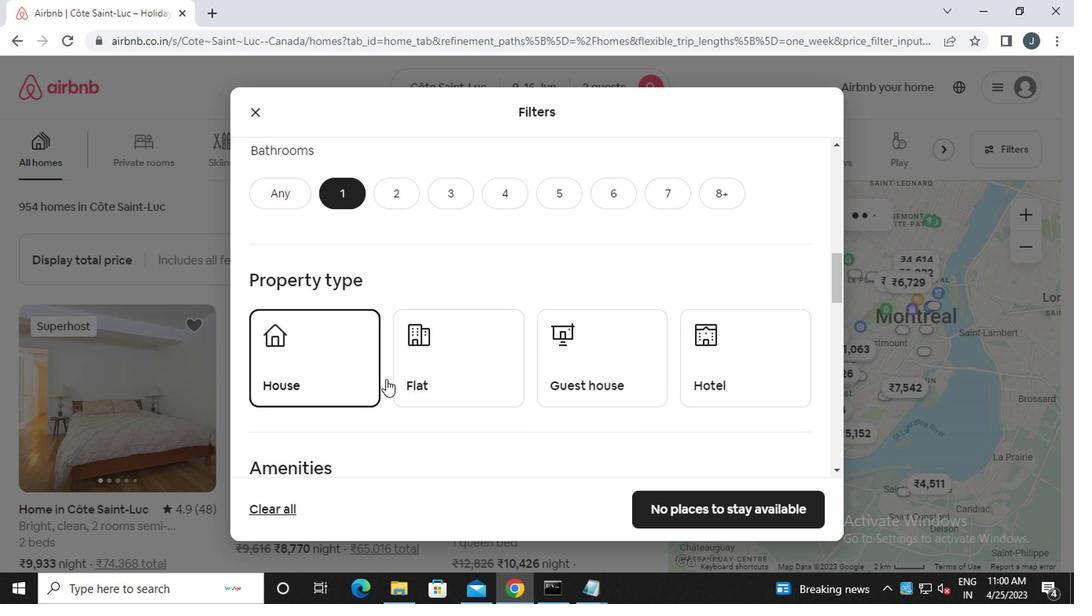 
Action: Mouse pressed left at (414, 378)
Screenshot: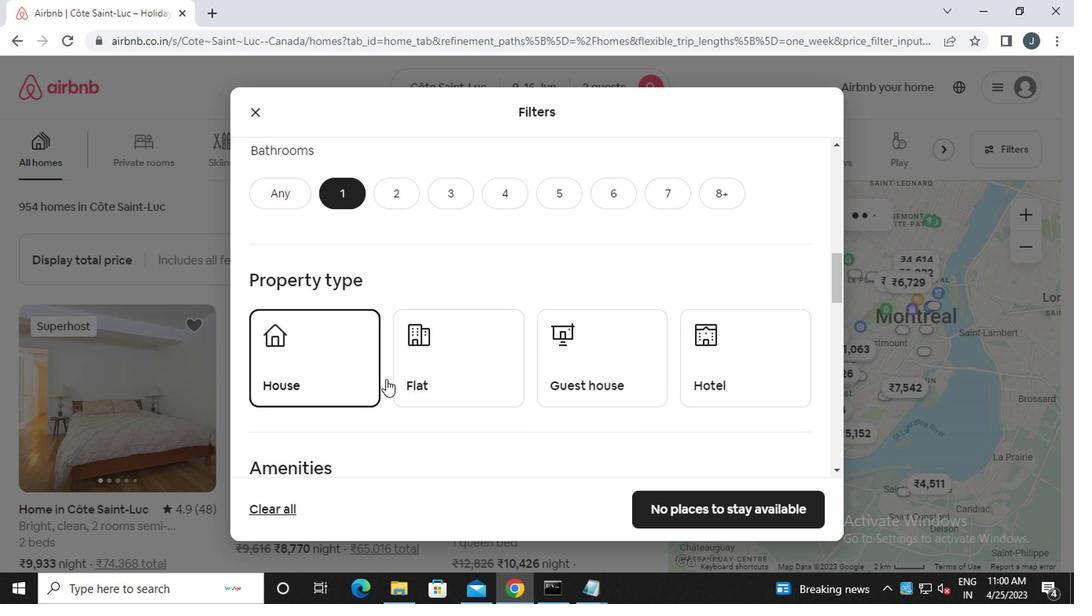 
Action: Mouse moved to (560, 366)
Screenshot: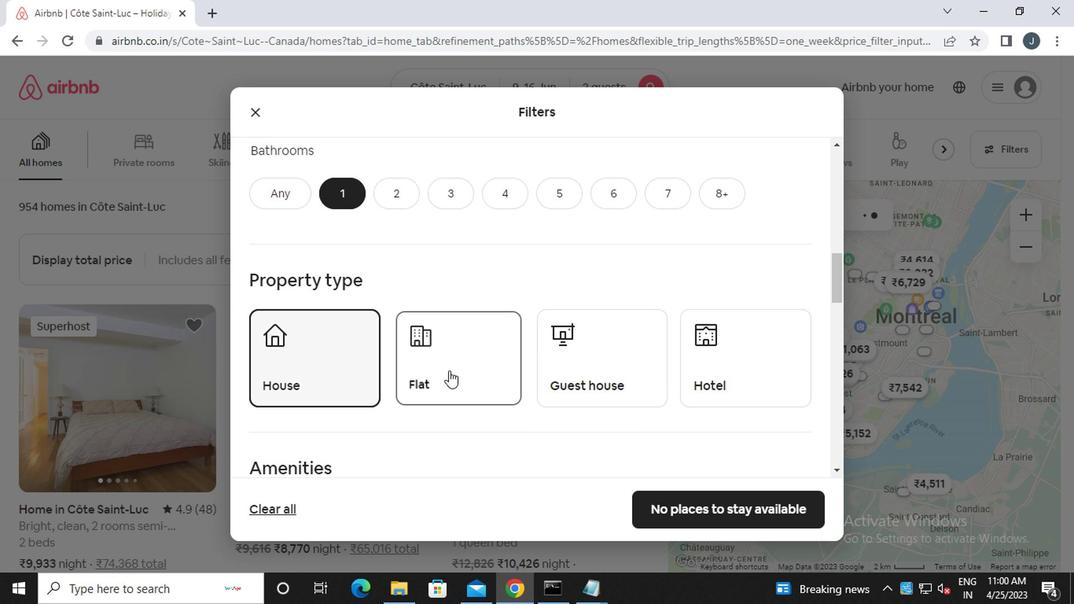 
Action: Mouse pressed left at (560, 366)
Screenshot: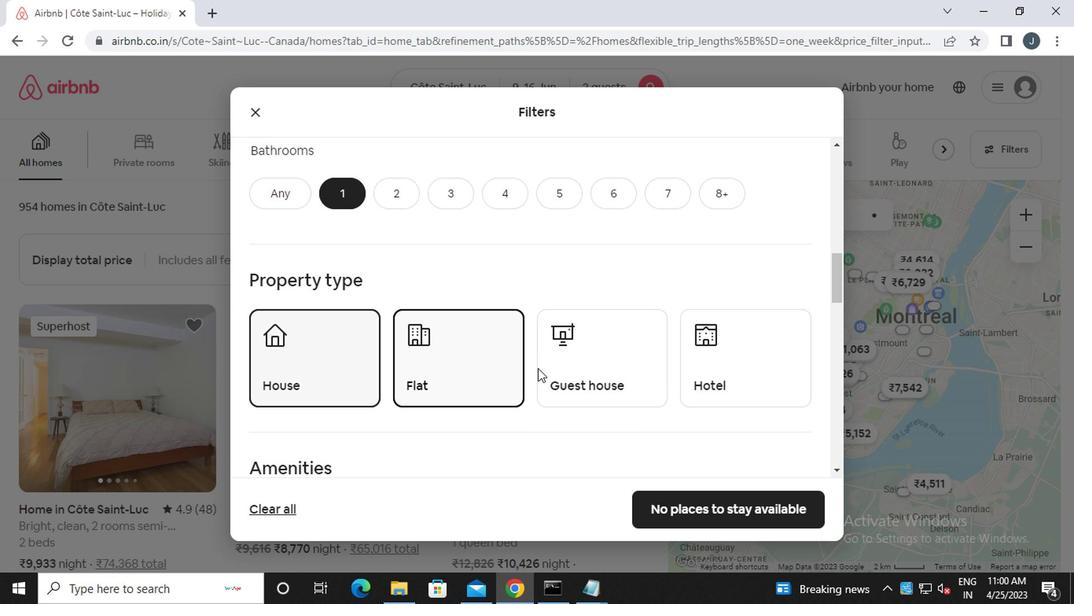 
Action: Mouse moved to (553, 368)
Screenshot: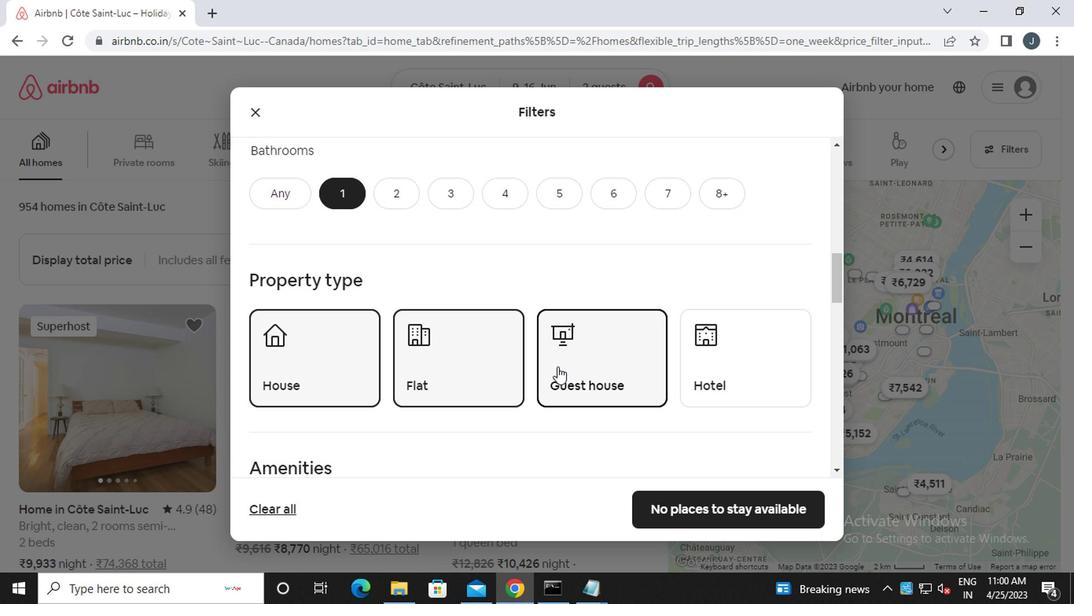 
Action: Mouse scrolled (553, 368) with delta (0, 0)
Screenshot: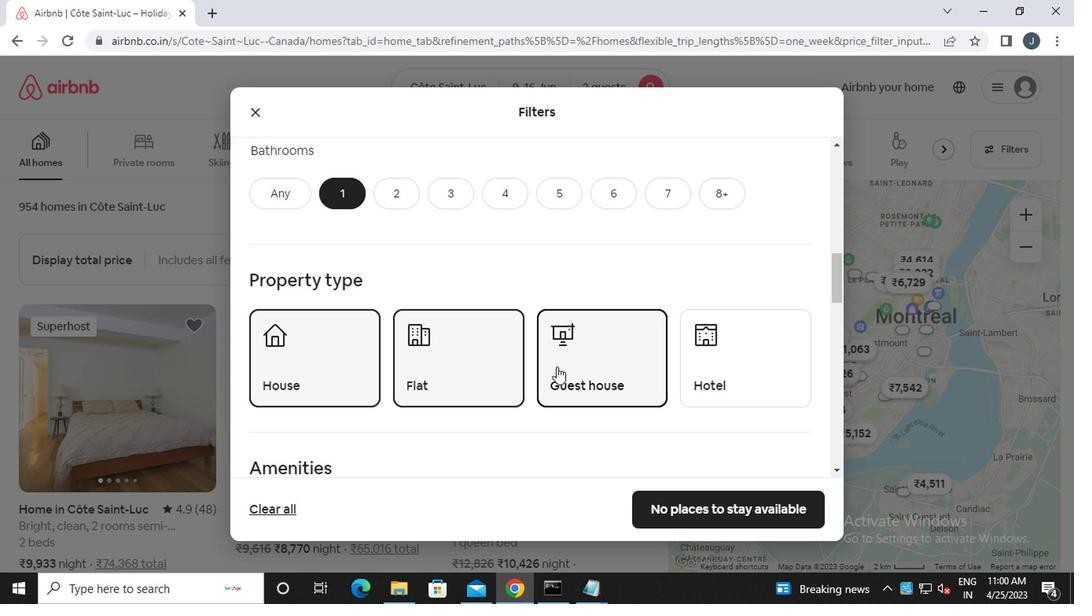 
Action: Mouse scrolled (553, 368) with delta (0, 0)
Screenshot: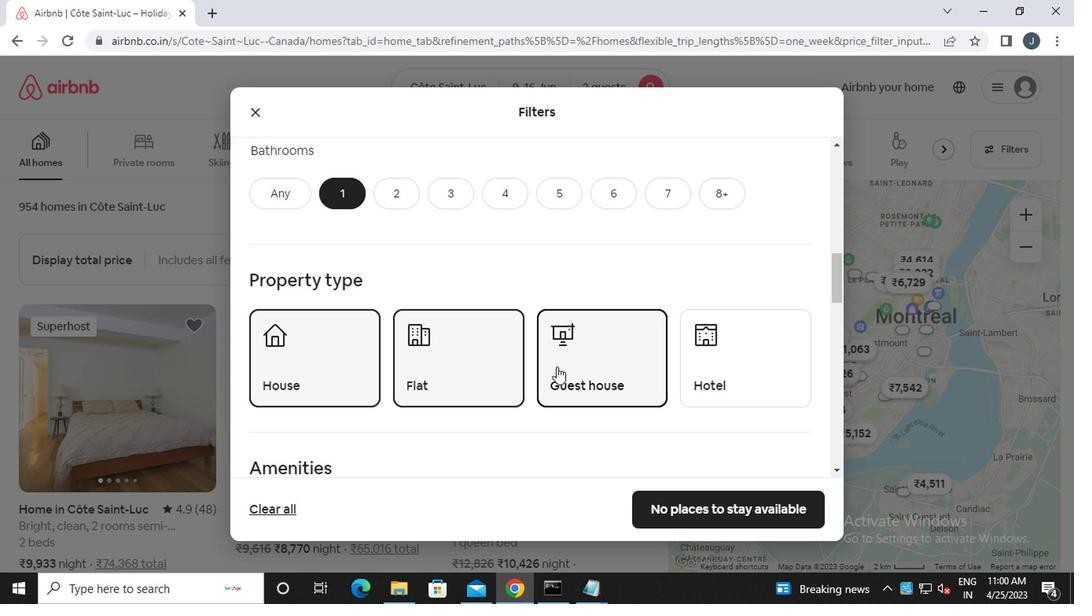 
Action: Mouse scrolled (553, 368) with delta (0, 0)
Screenshot: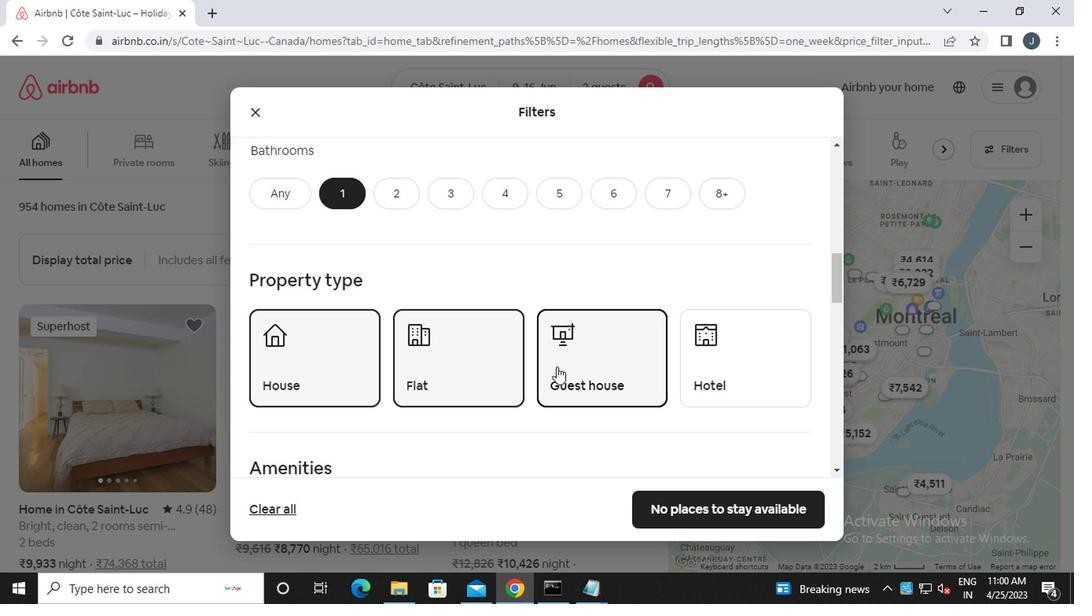 
Action: Mouse moved to (553, 370)
Screenshot: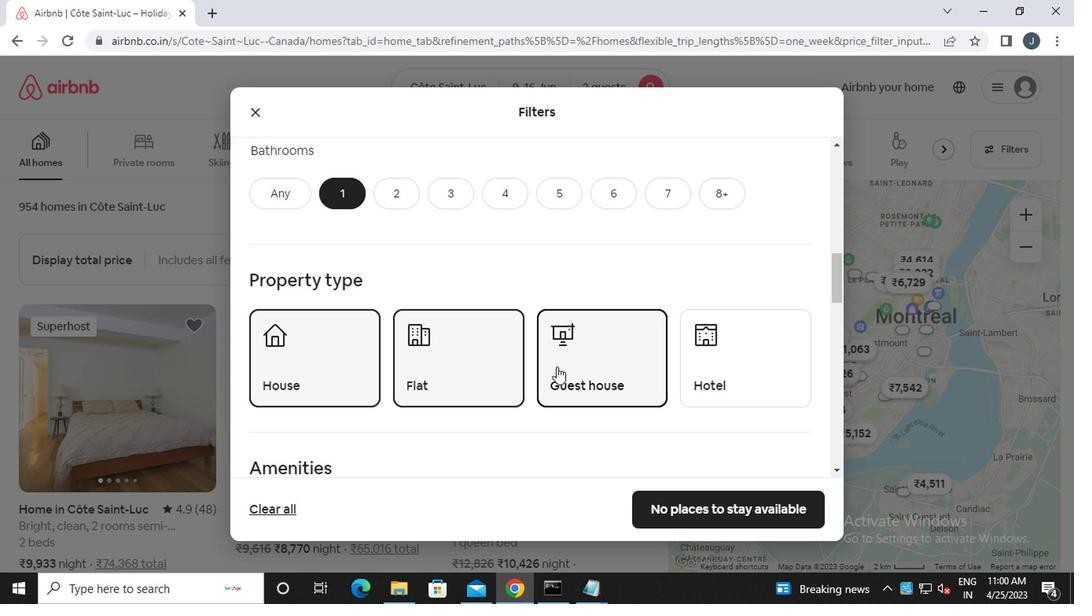 
Action: Mouse scrolled (553, 369) with delta (0, 0)
Screenshot: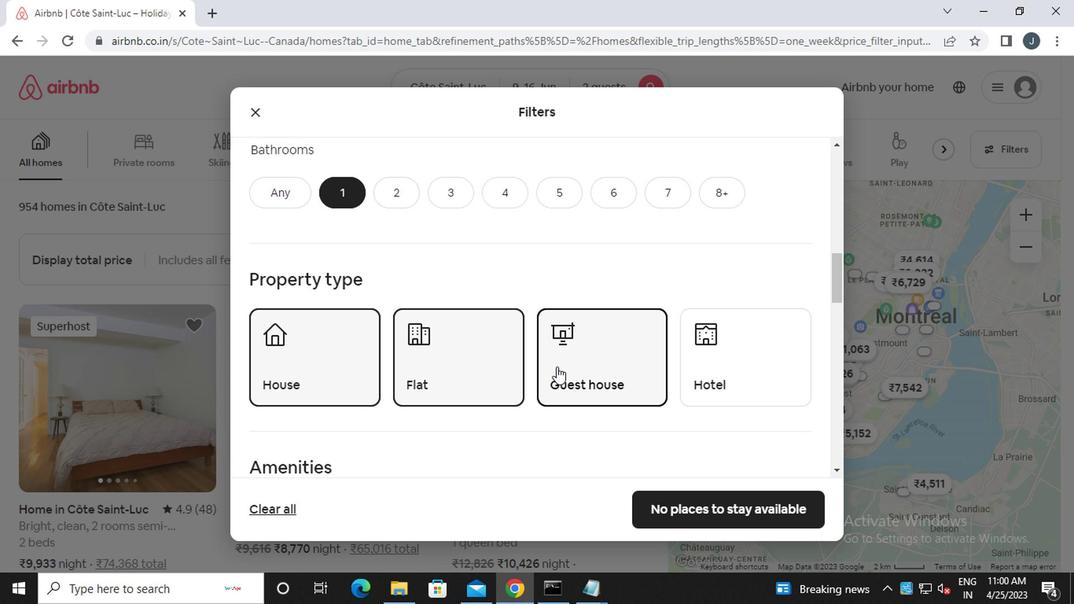 
Action: Mouse moved to (358, 305)
Screenshot: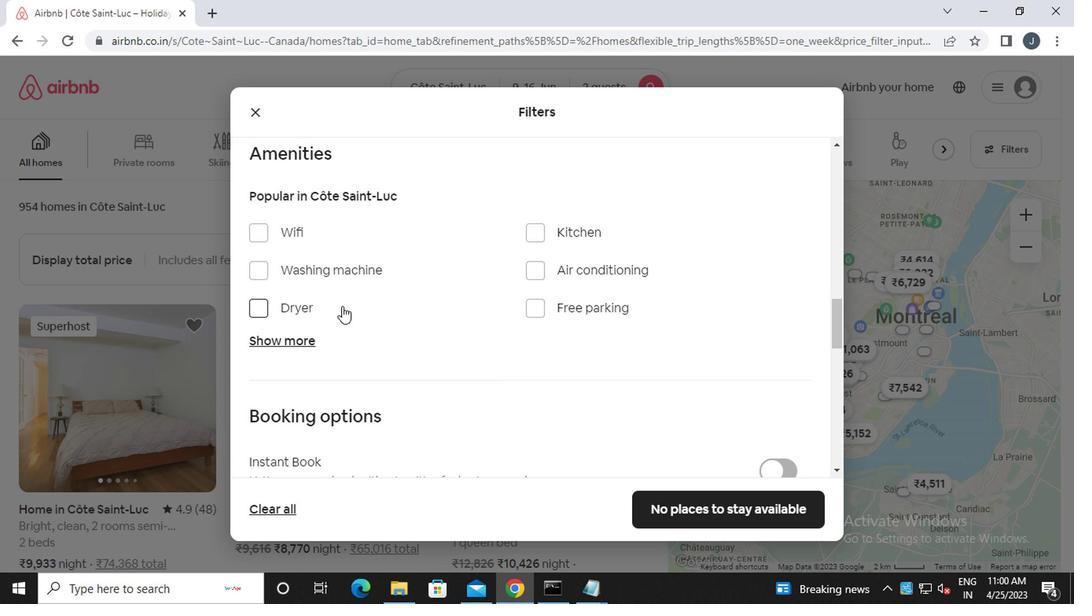 
Action: Mouse scrolled (358, 304) with delta (0, -1)
Screenshot: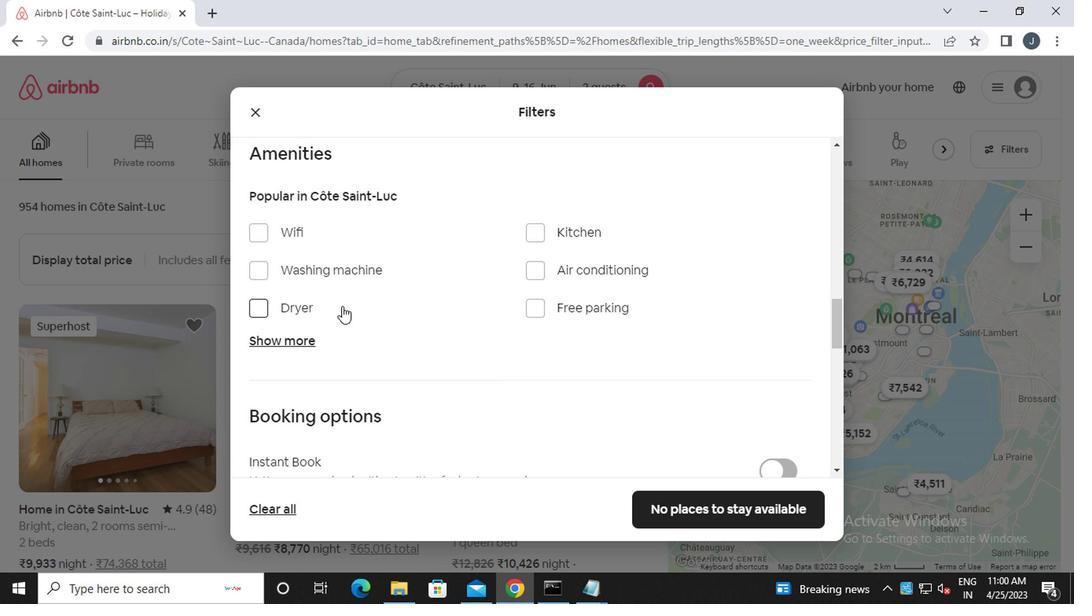 
Action: Mouse moved to (358, 306)
Screenshot: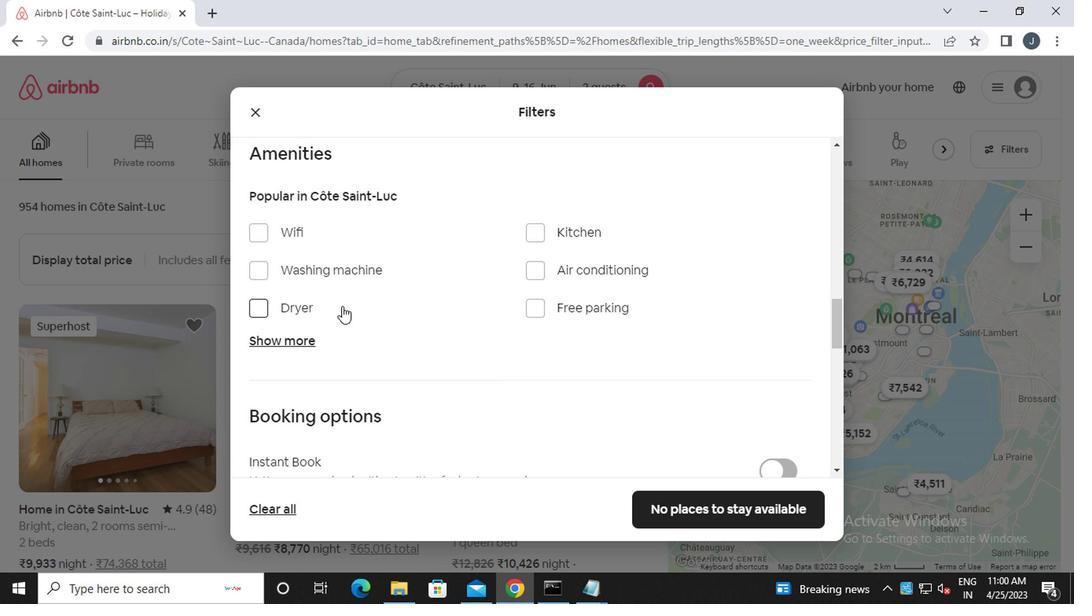 
Action: Mouse scrolled (358, 305) with delta (0, 0)
Screenshot: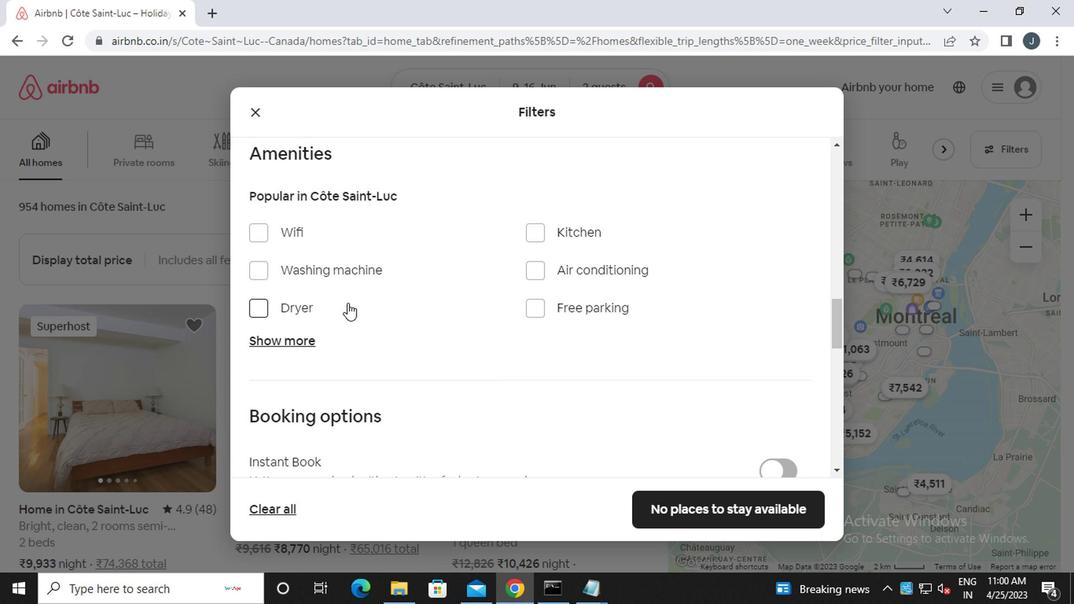 
Action: Mouse moved to (360, 306)
Screenshot: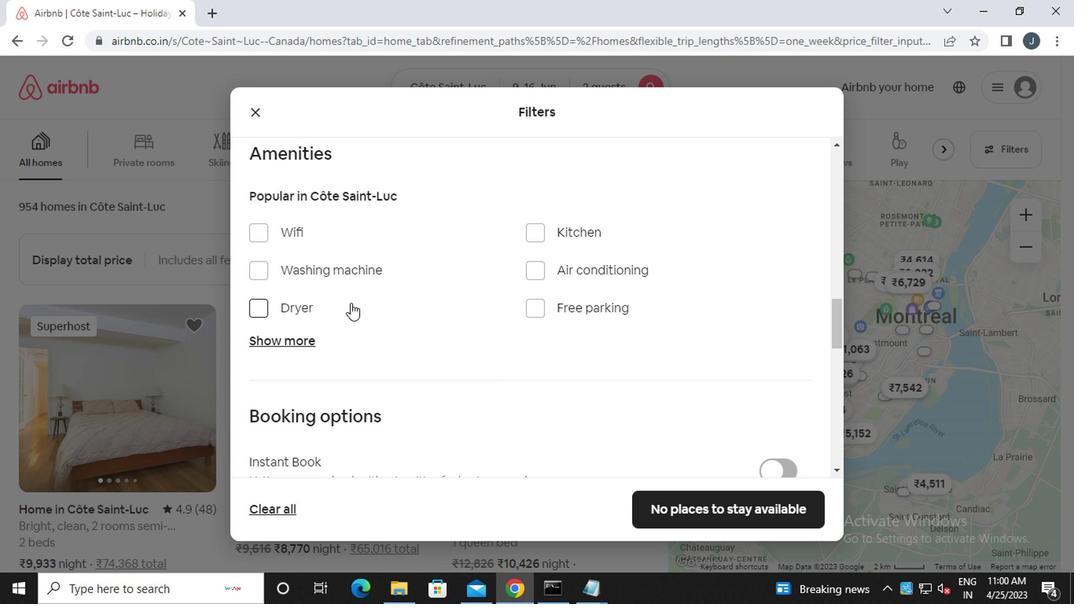
Action: Mouse scrolled (360, 306) with delta (0, 0)
Screenshot: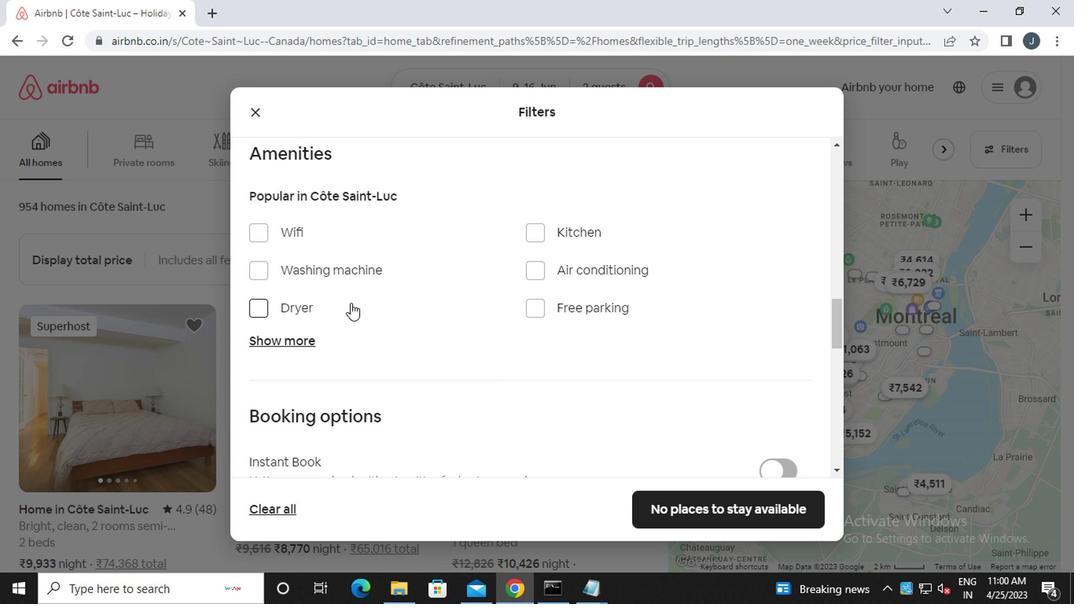 
Action: Mouse moved to (771, 287)
Screenshot: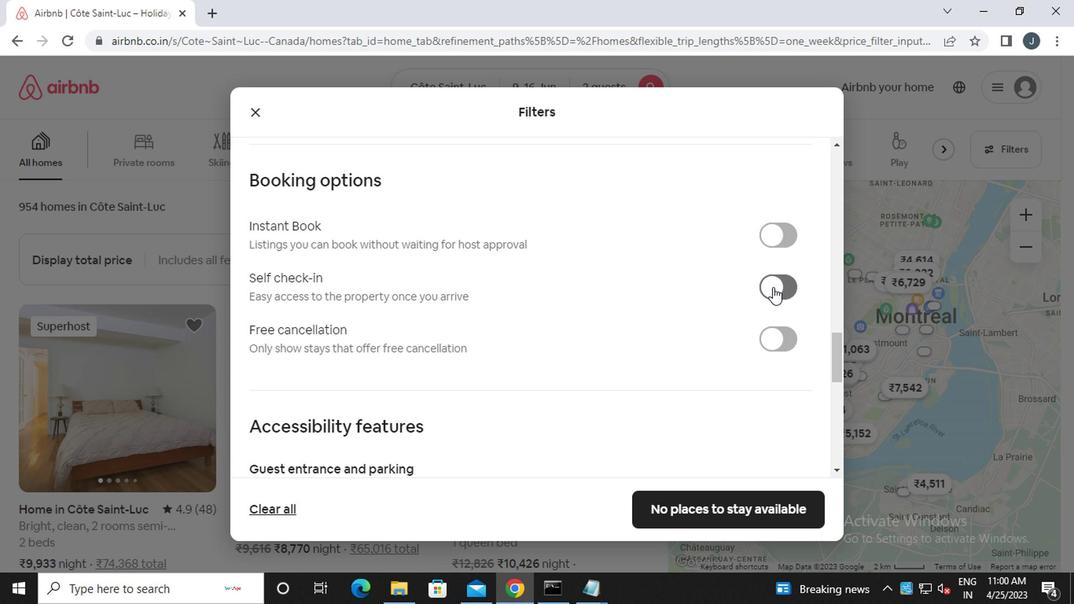 
Action: Mouse pressed left at (771, 287)
Screenshot: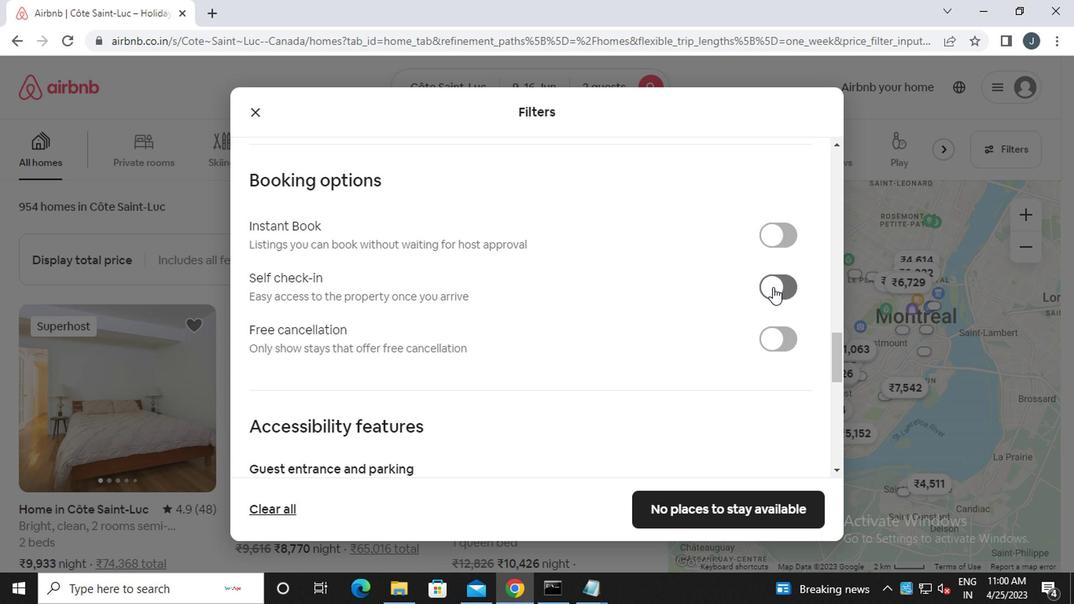 
Action: Mouse moved to (475, 478)
Screenshot: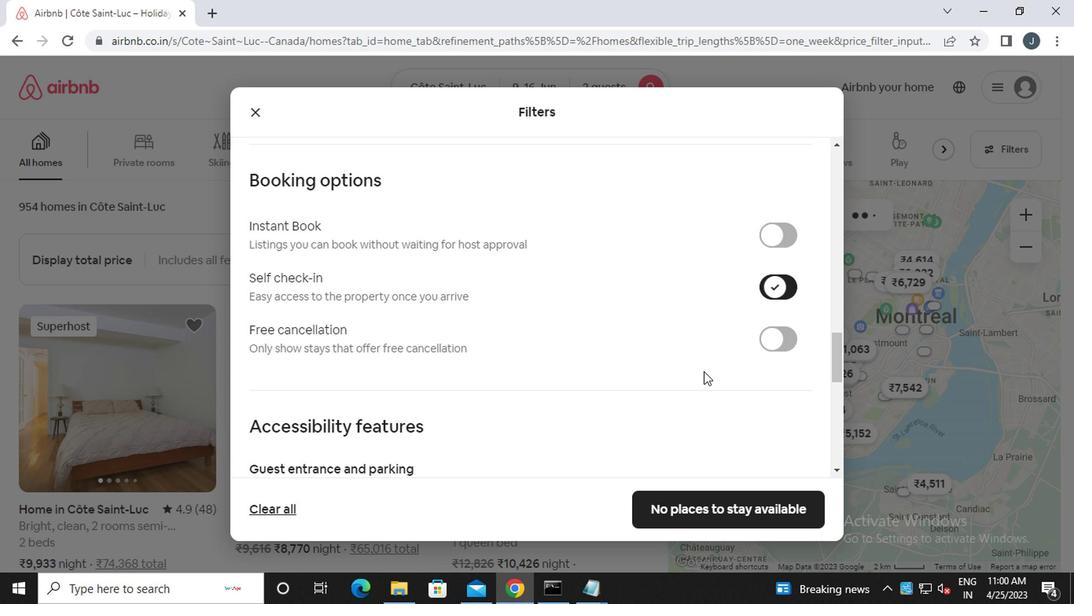 
Action: Mouse scrolled (475, 477) with delta (0, 0)
Screenshot: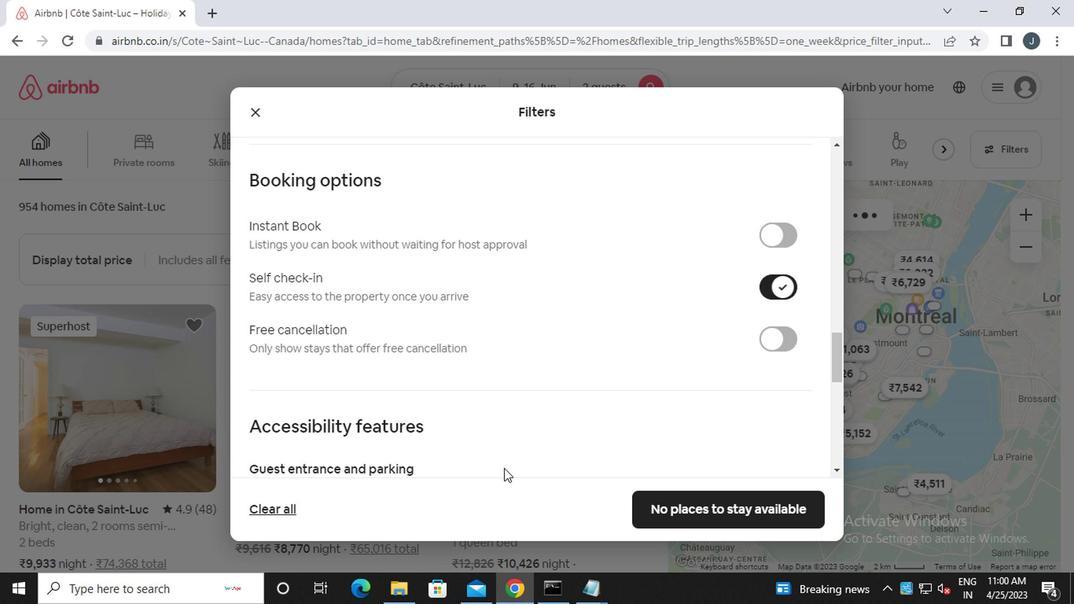 
Action: Mouse moved to (474, 478)
Screenshot: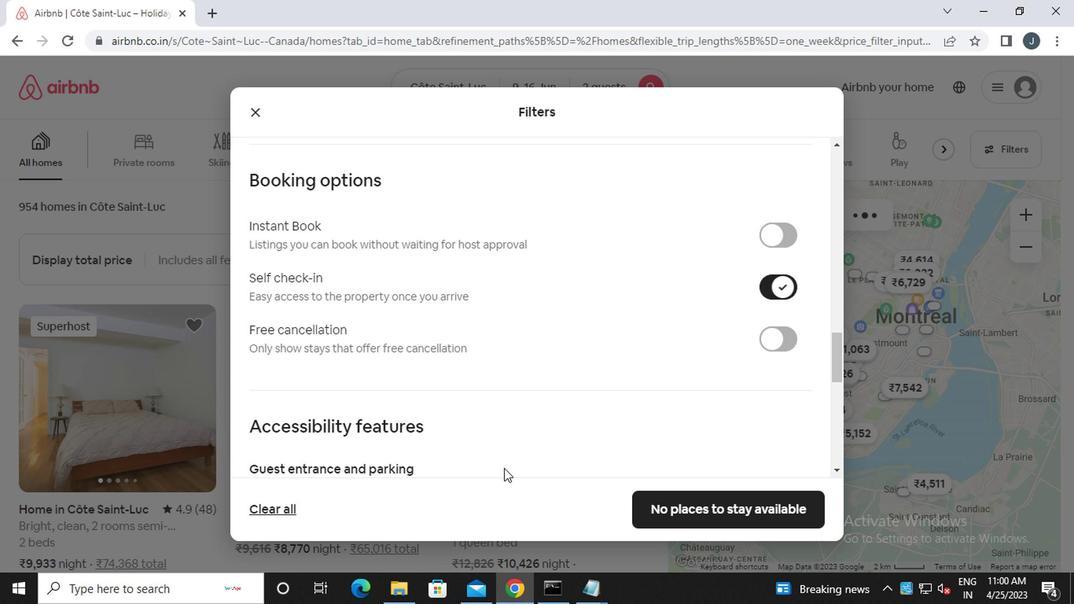 
Action: Mouse scrolled (474, 477) with delta (0, 0)
Screenshot: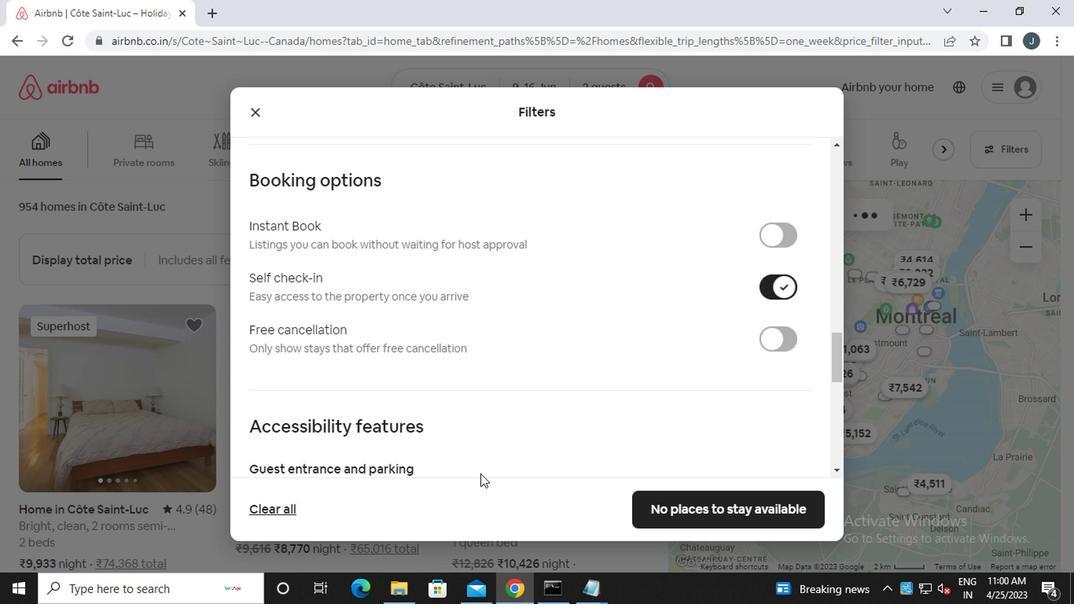
Action: Mouse scrolled (474, 477) with delta (0, 0)
Screenshot: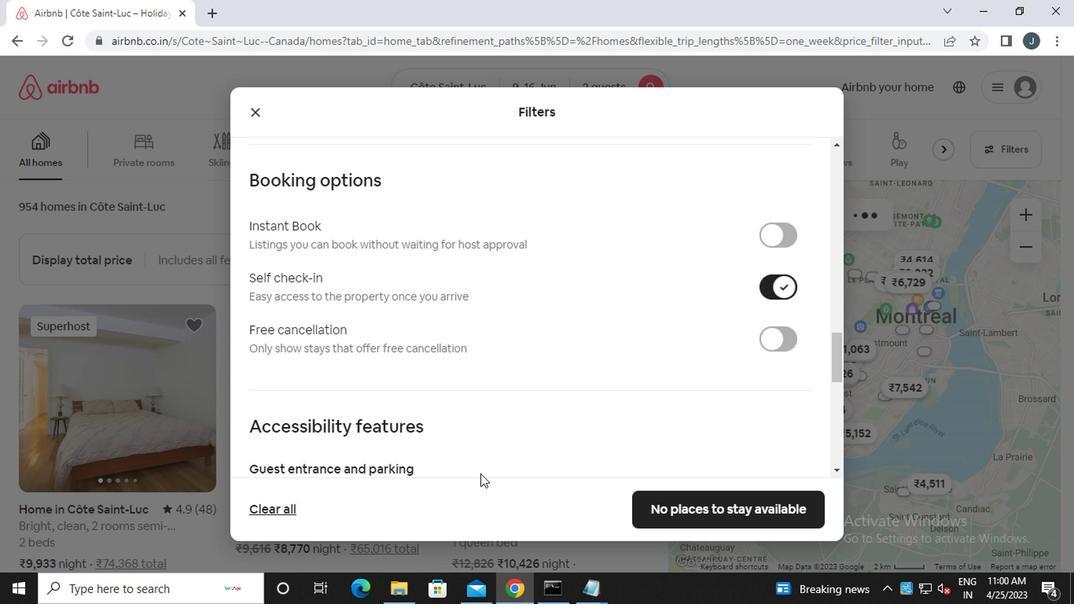 
Action: Mouse scrolled (474, 477) with delta (0, 0)
Screenshot: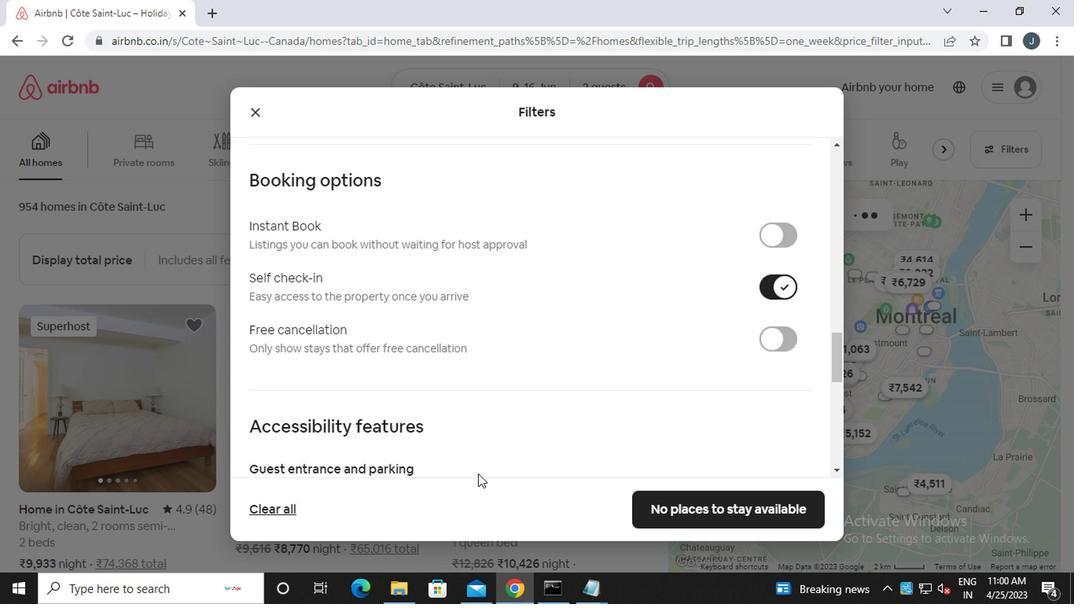 
Action: Mouse scrolled (474, 477) with delta (0, 0)
Screenshot: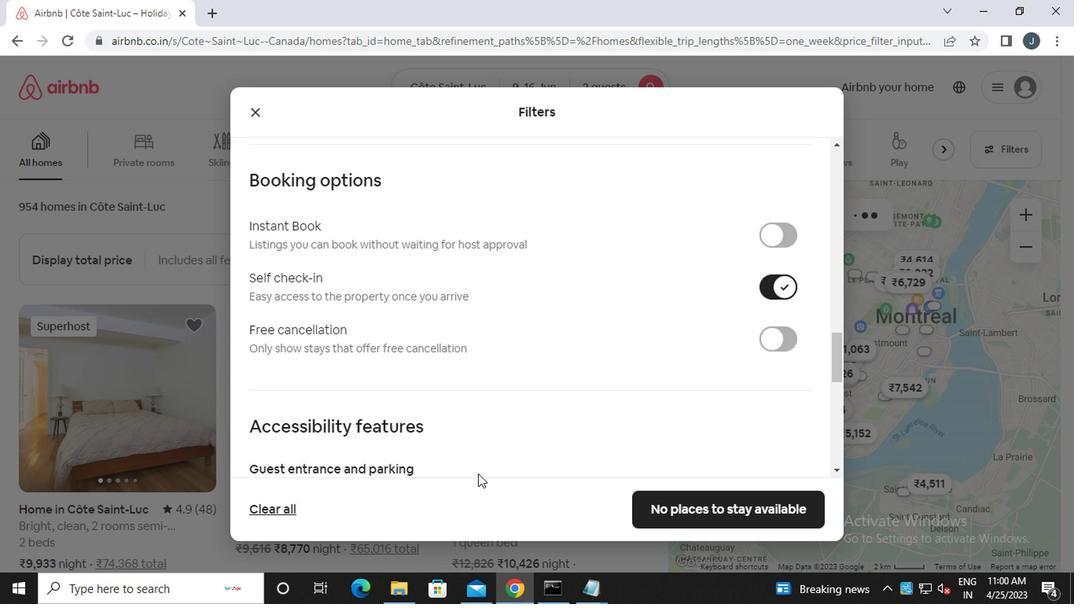 
Action: Mouse moved to (474, 476)
Screenshot: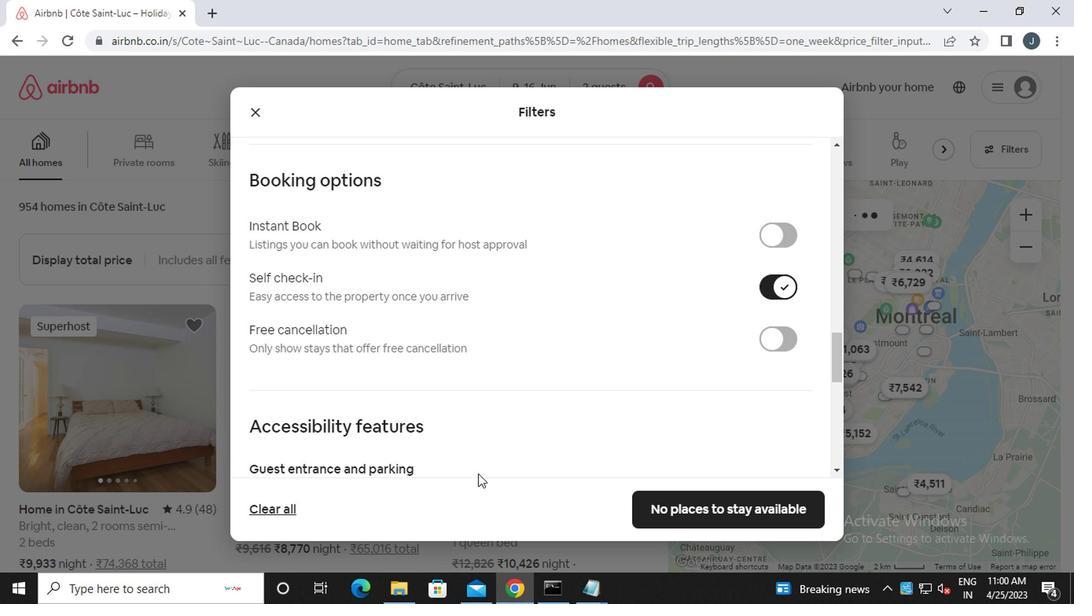 
Action: Mouse scrolled (474, 476) with delta (0, 0)
Screenshot: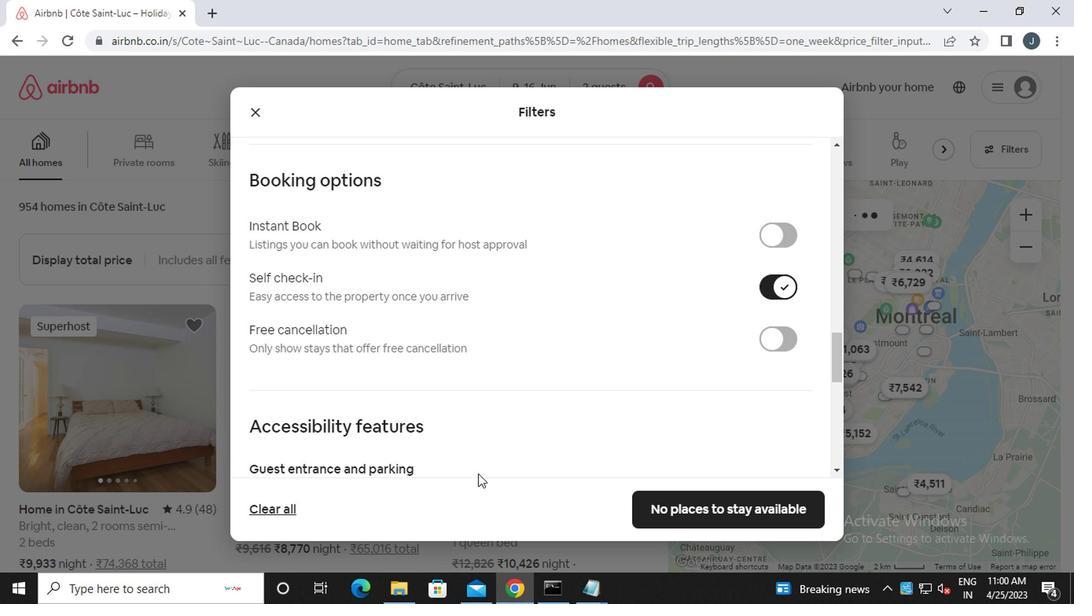 
Action: Mouse moved to (474, 475)
Screenshot: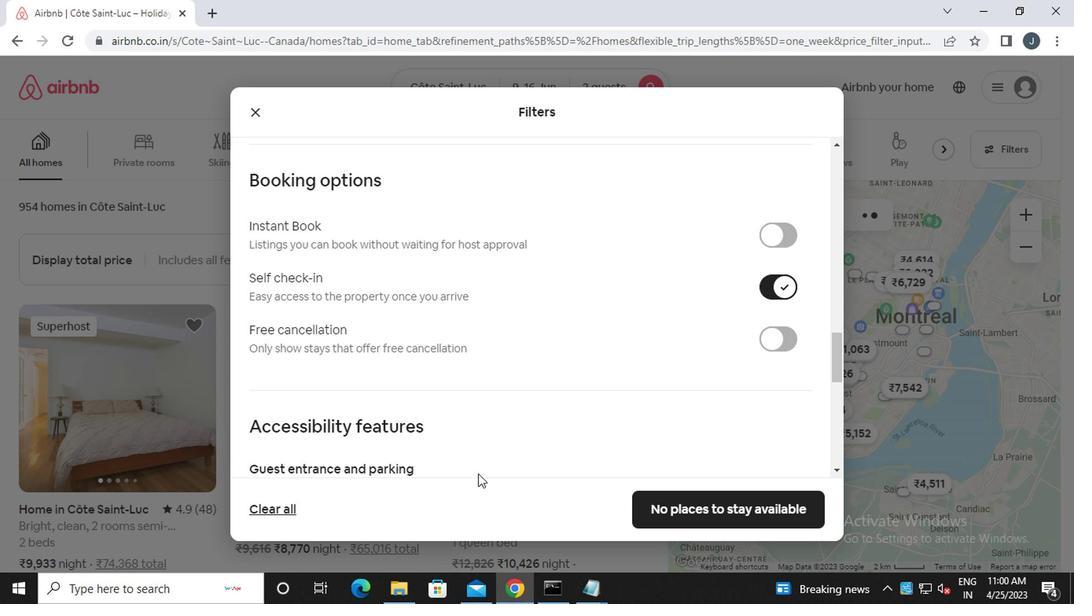 
Action: Mouse scrolled (474, 474) with delta (0, 0)
Screenshot: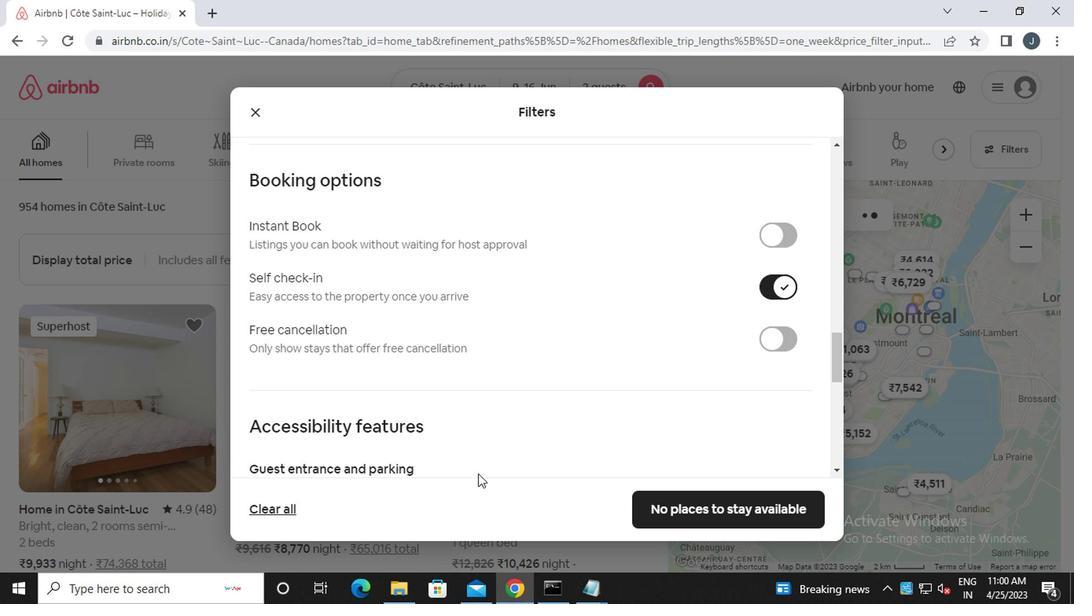 
Action: Mouse moved to (251, 377)
Screenshot: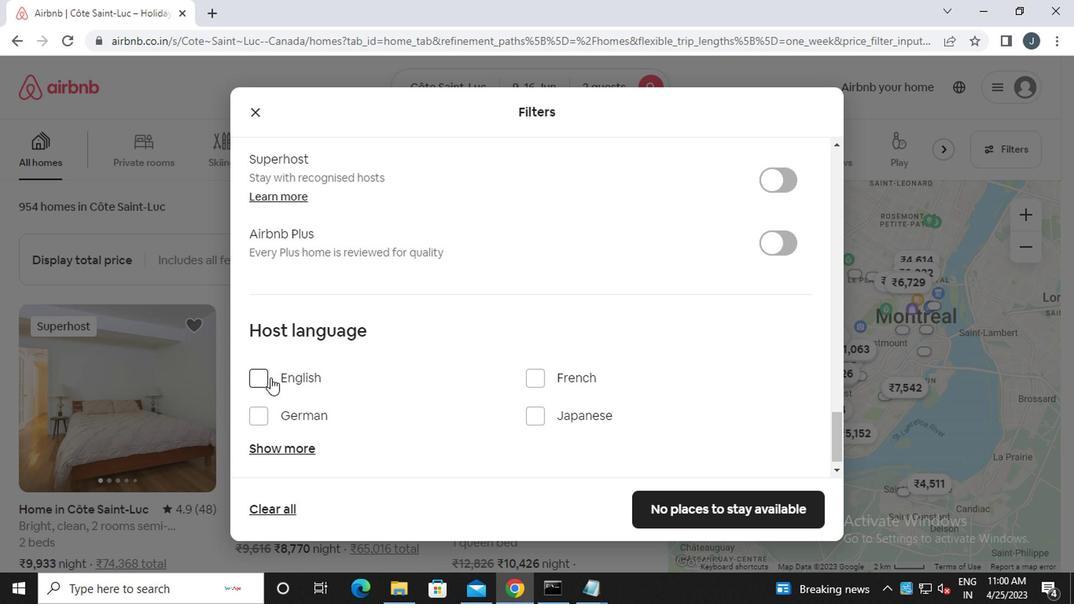 
Action: Mouse pressed left at (251, 377)
Screenshot: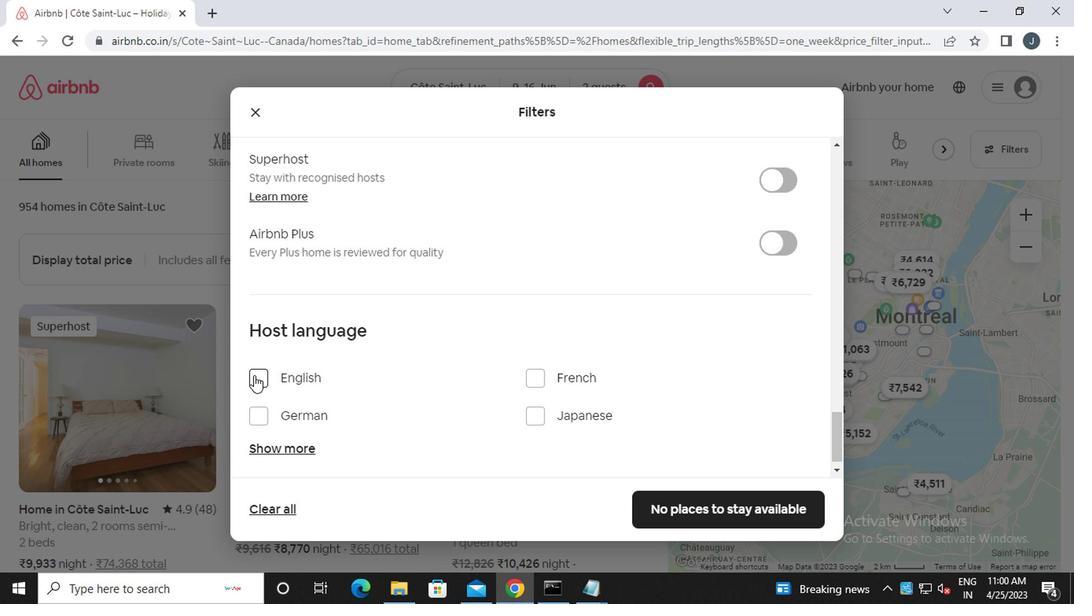 
Action: Mouse moved to (665, 513)
Screenshot: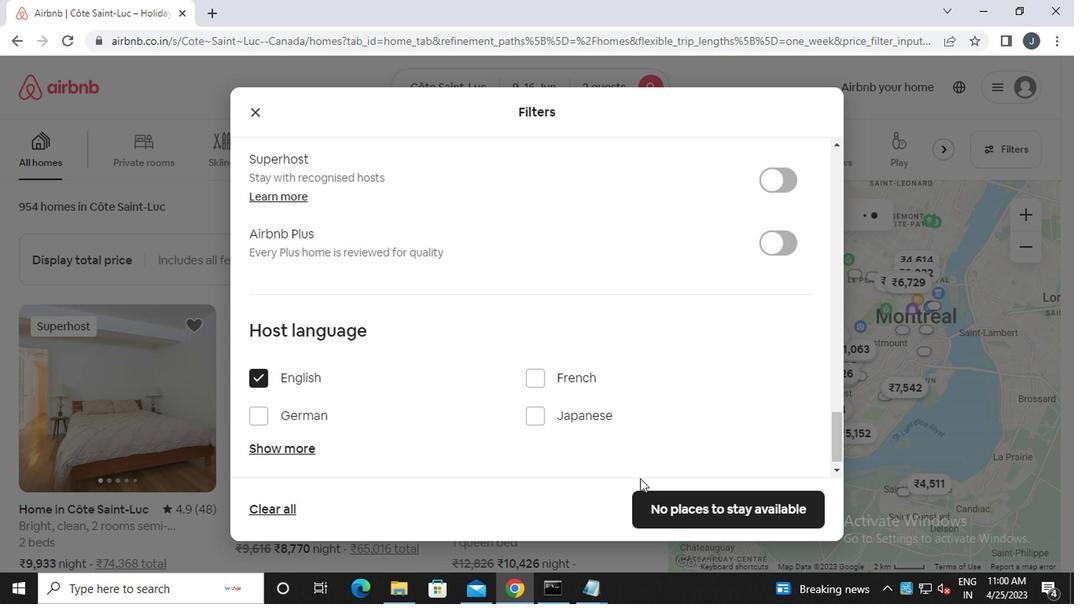 
Action: Mouse pressed left at (665, 513)
Screenshot: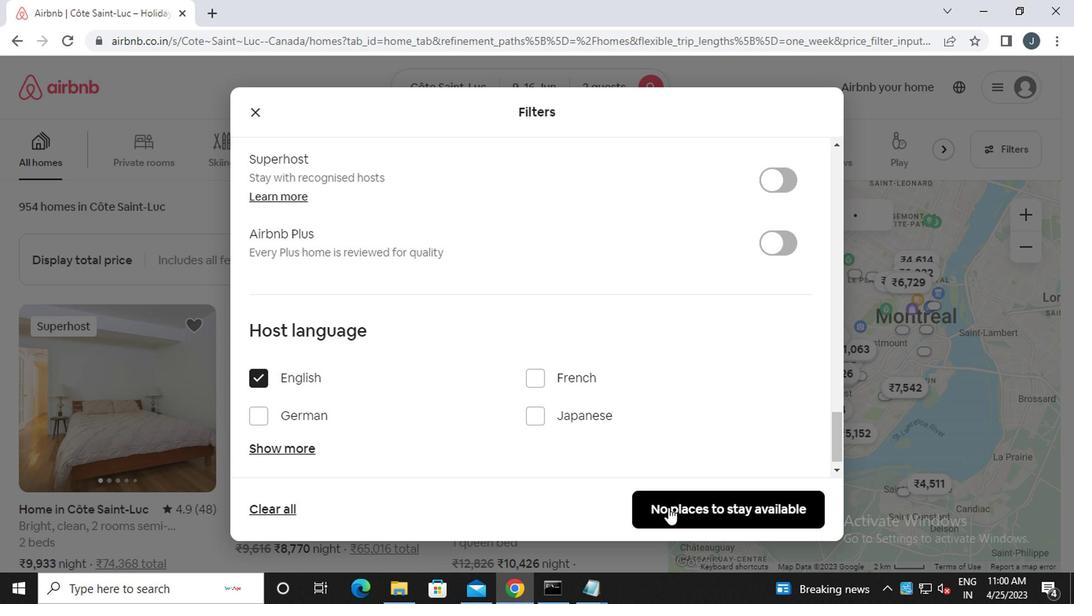 
